 Task: In the Contact  WillowRodriguez@nydailynews.com, schedule and save the meeting with title: 'Introducing Our Products and Services ', Select date: '28 September, 2023', select start time: 12:00:PM. Add location on call (718) 987-6549 with meeting description: For further discussion on products, kindly join the meeting.. Logged in from softage.6@softage.net
Action: Mouse moved to (95, 68)
Screenshot: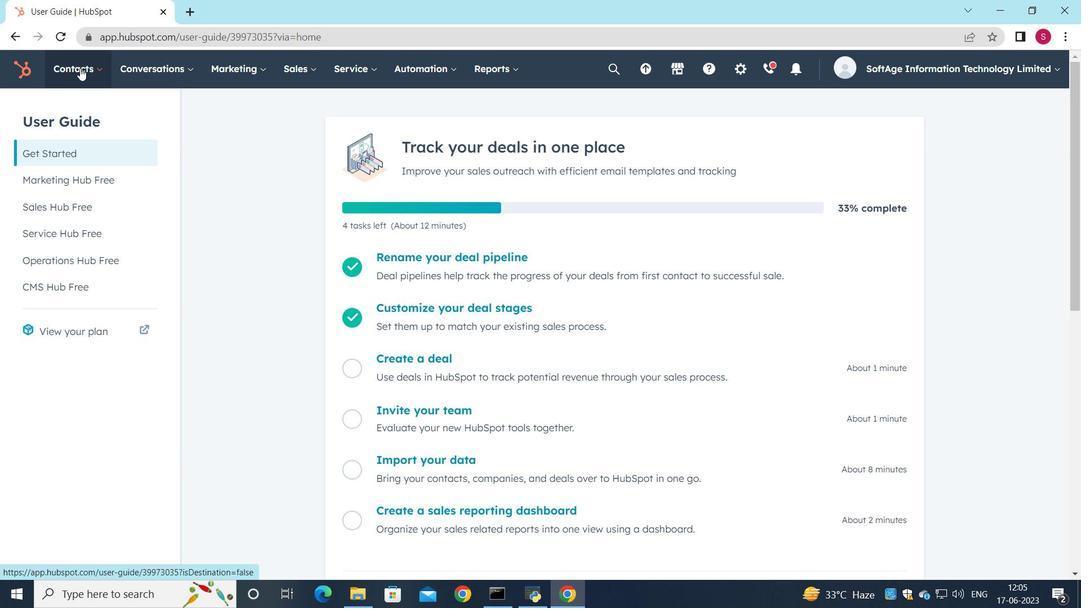 
Action: Mouse pressed left at (95, 68)
Screenshot: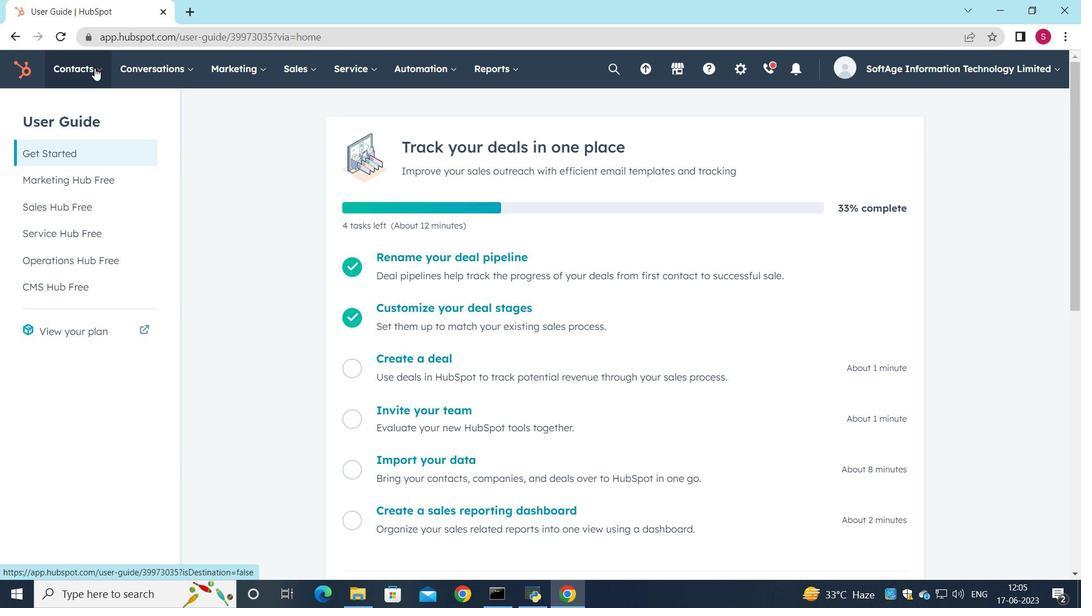 
Action: Mouse moved to (98, 101)
Screenshot: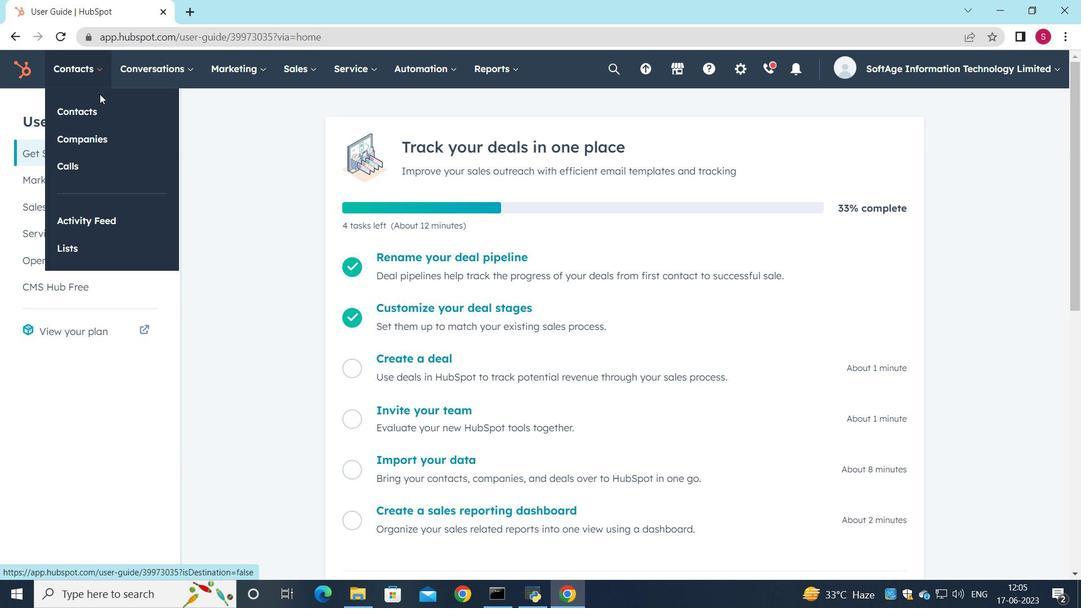 
Action: Mouse pressed left at (98, 101)
Screenshot: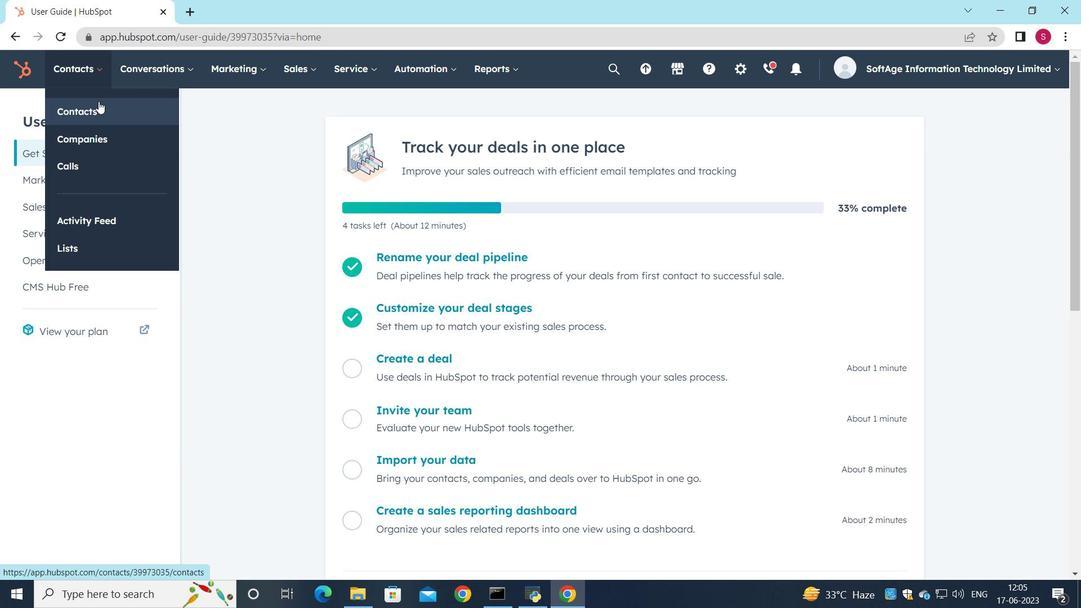 
Action: Mouse moved to (81, 226)
Screenshot: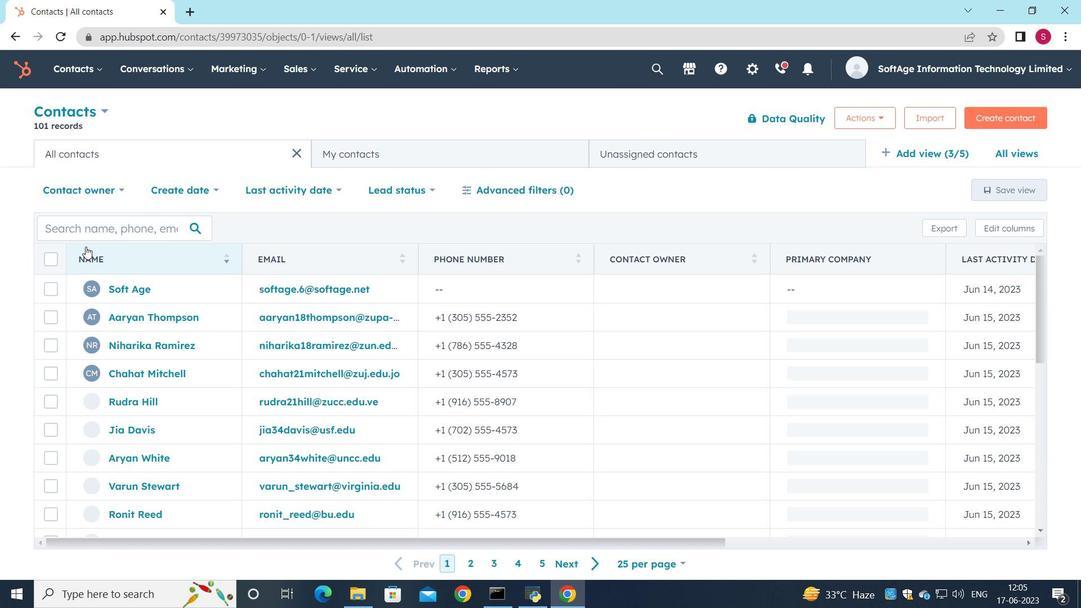
Action: Mouse pressed left at (81, 226)
Screenshot: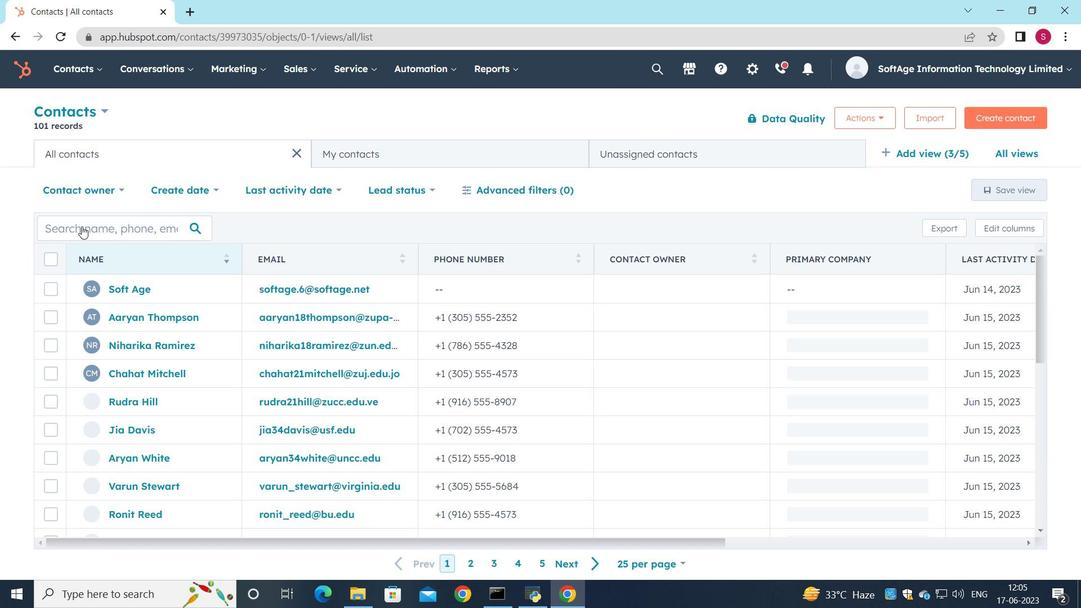 
Action: Mouse moved to (89, 134)
Screenshot: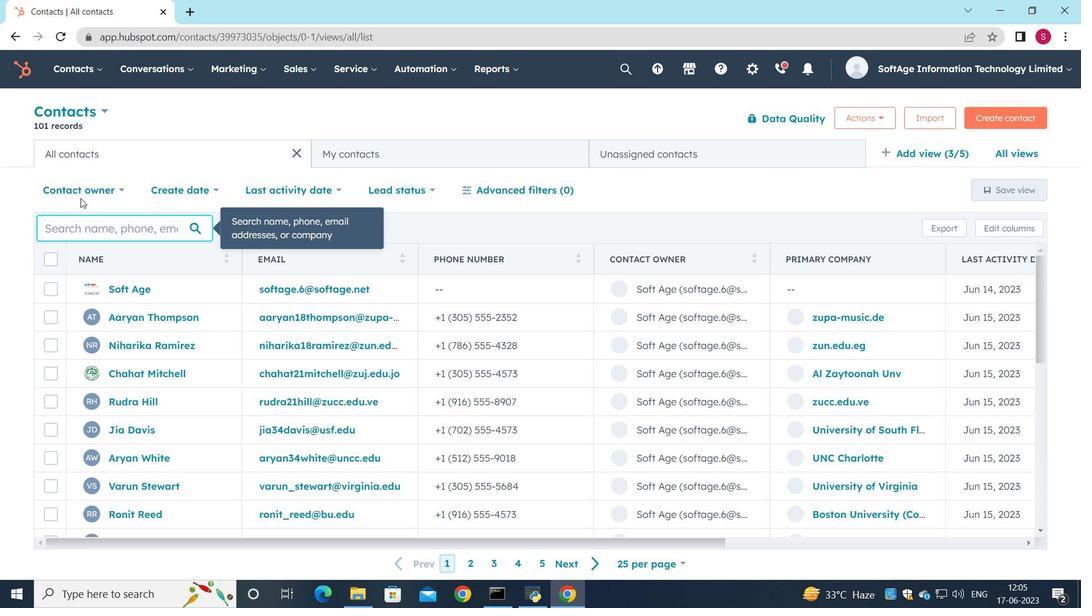 
Action: Key pressed <Key.shift>Willow<Key.shift>Rodriguez<Key.shift>@nydailynews.com
Screenshot: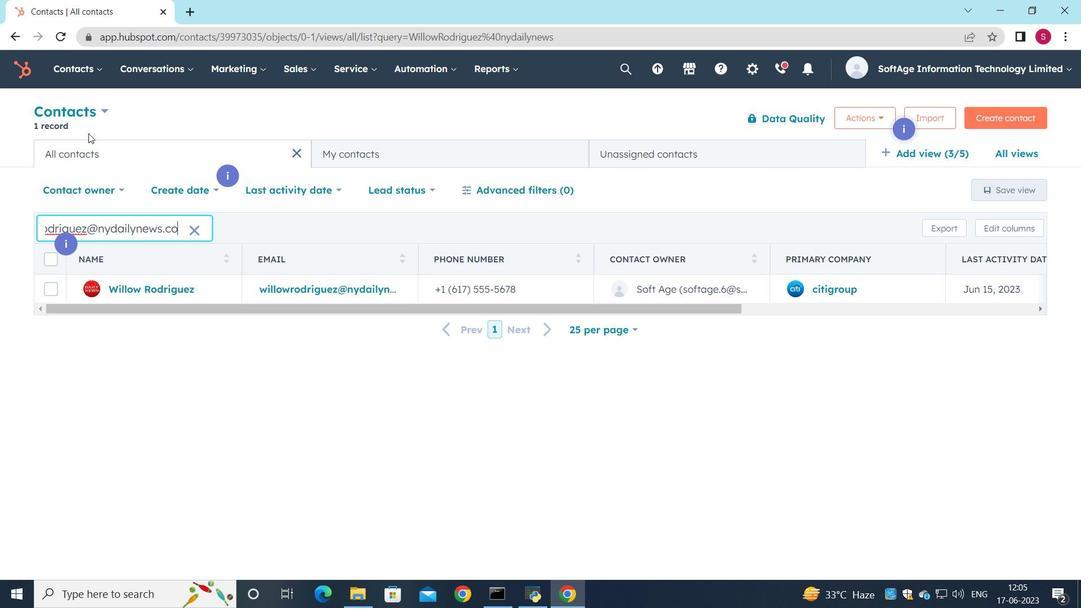 
Action: Mouse moved to (122, 285)
Screenshot: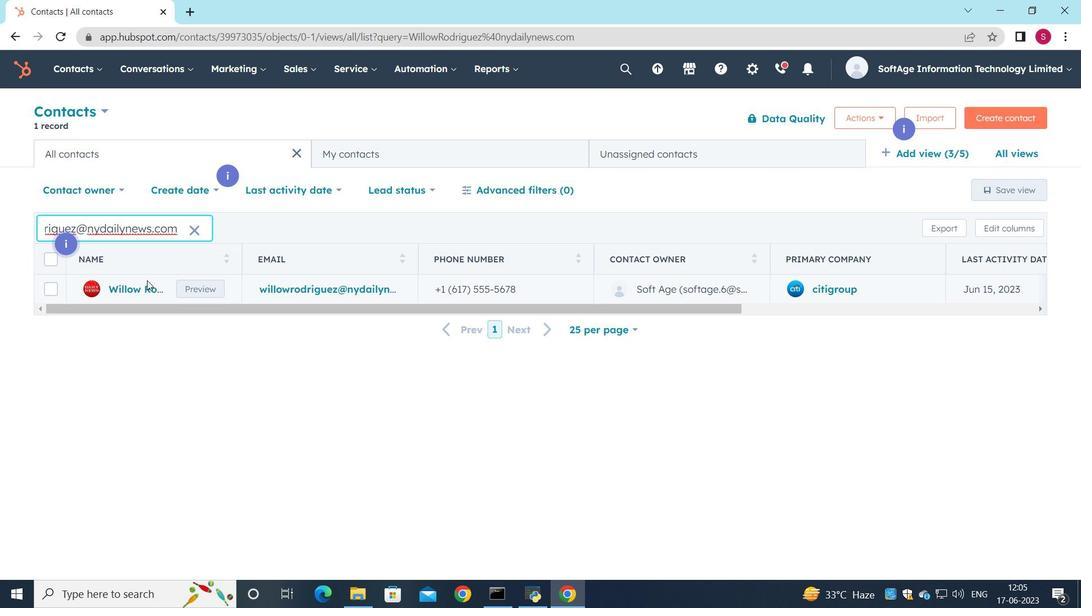 
Action: Mouse pressed left at (122, 285)
Screenshot: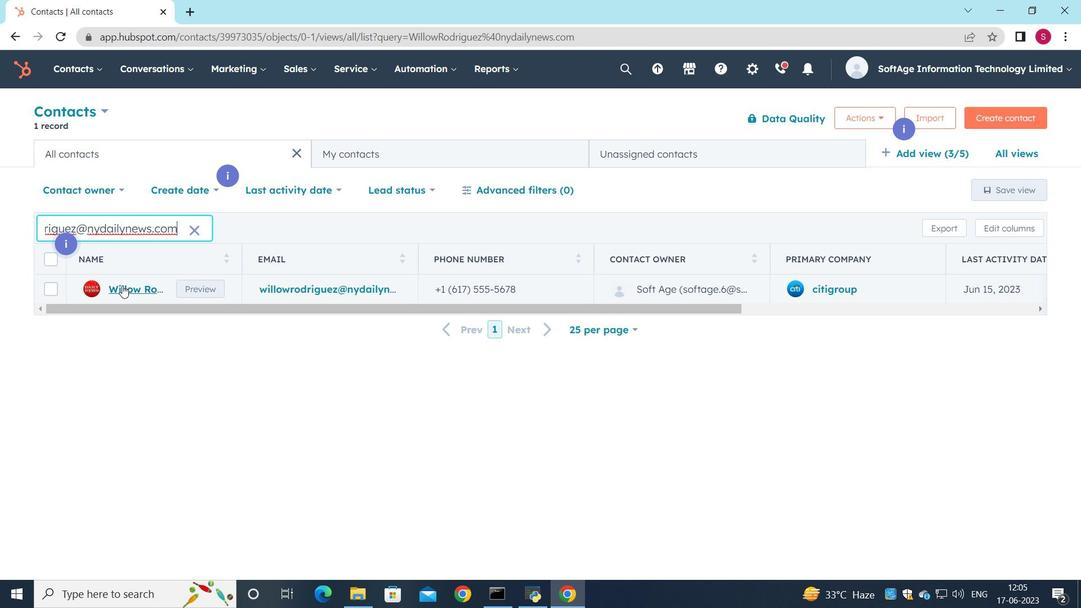 
Action: Mouse moved to (184, 237)
Screenshot: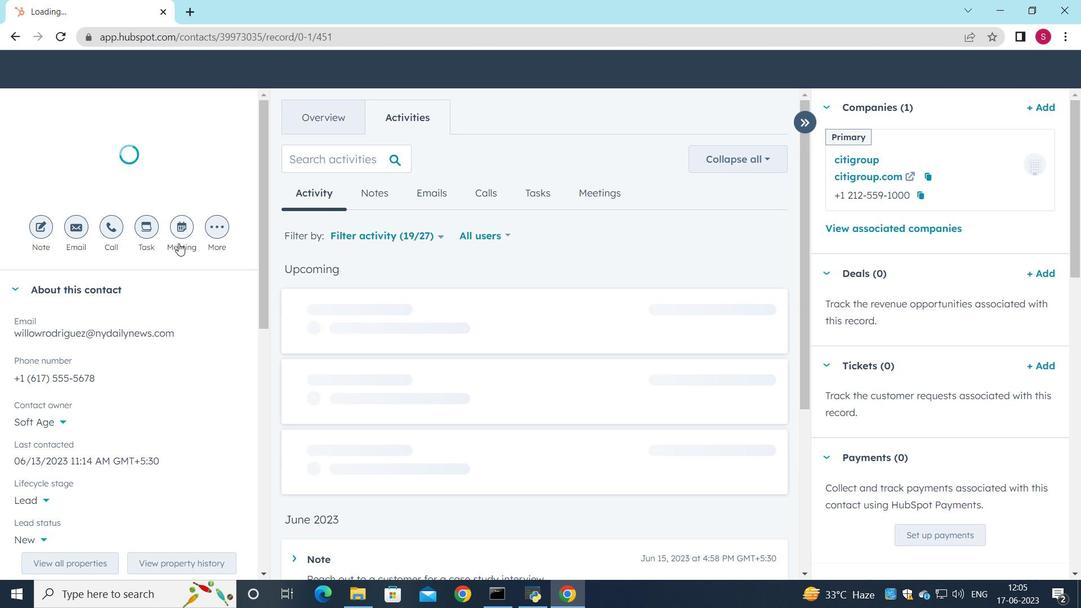 
Action: Mouse pressed left at (184, 237)
Screenshot: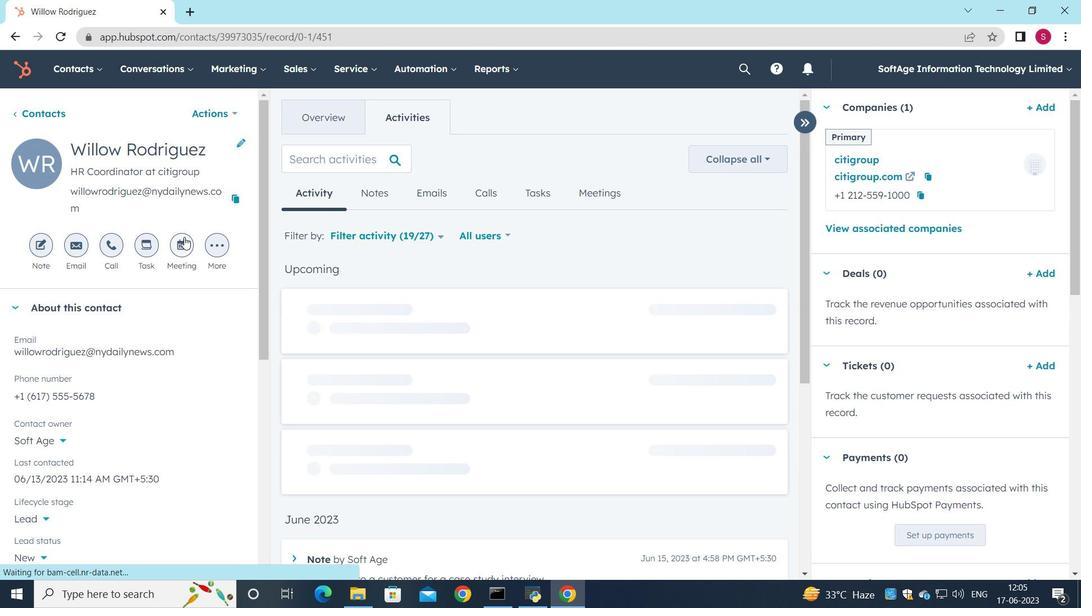 
Action: Mouse moved to (157, 214)
Screenshot: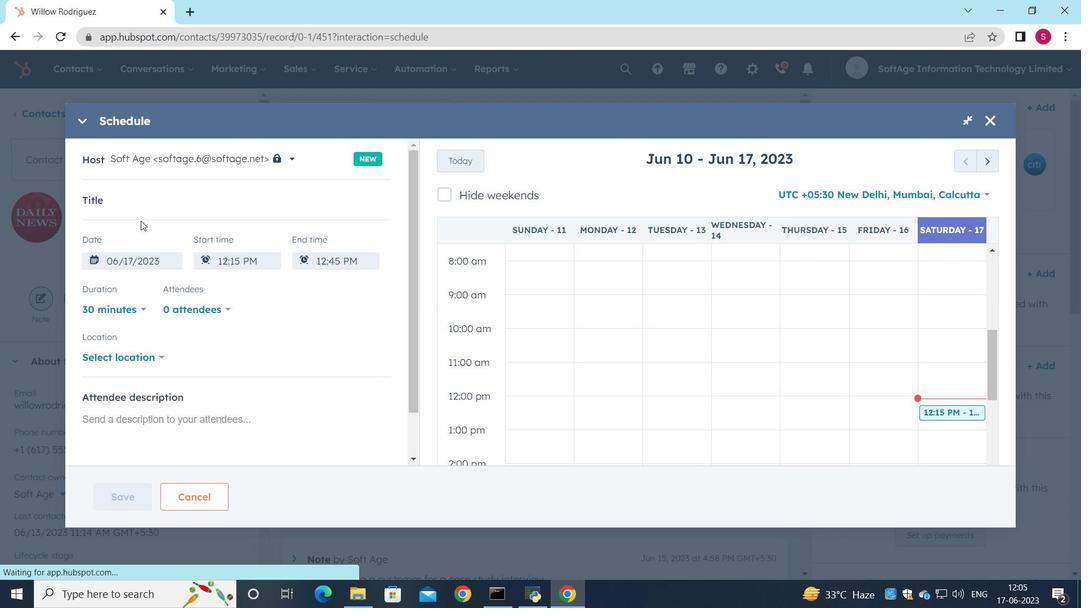 
Action: Key pressed <Key.shift>Introducing<Key.space><Key.shift>Our<Key.space><Key.shift>Products<Key.space>and<Key.space><Key.shift>Services
Screenshot: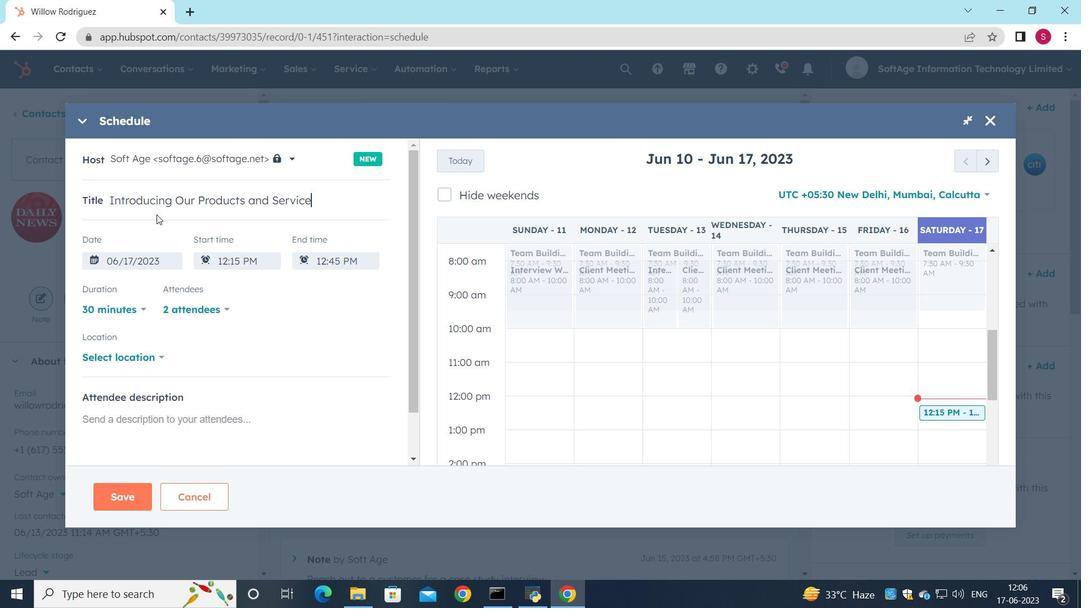 
Action: Mouse moved to (983, 161)
Screenshot: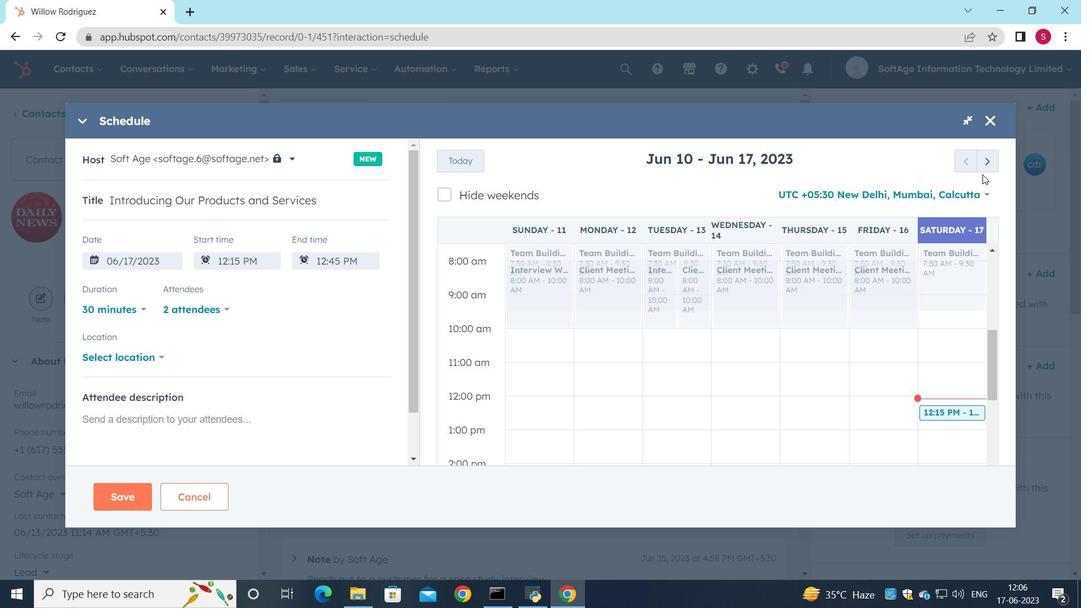 
Action: Mouse pressed left at (983, 161)
Screenshot: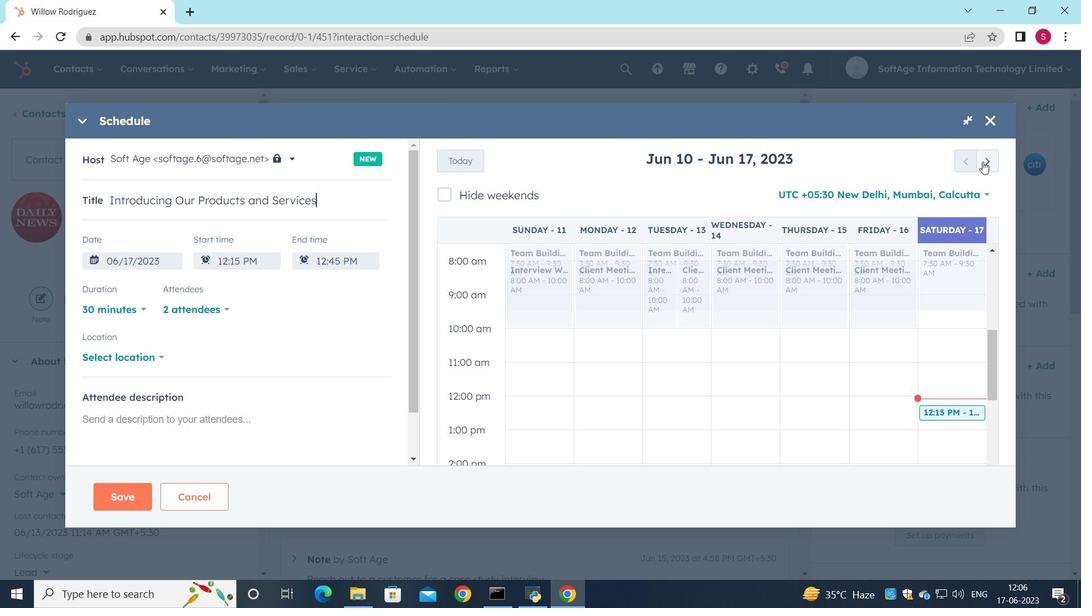 
Action: Mouse pressed left at (983, 161)
Screenshot: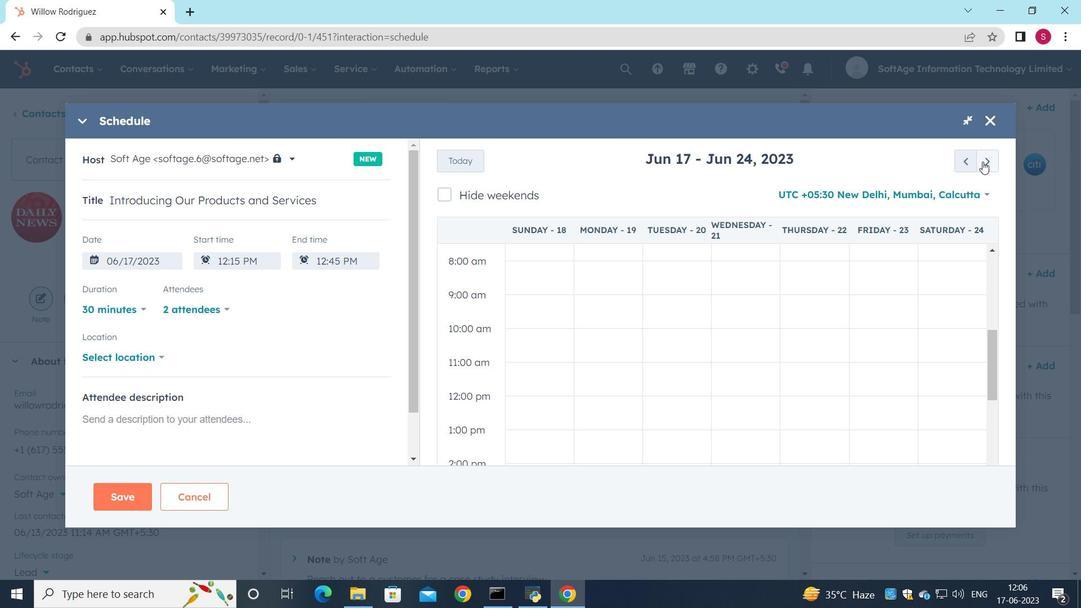 
Action: Mouse pressed left at (983, 161)
Screenshot: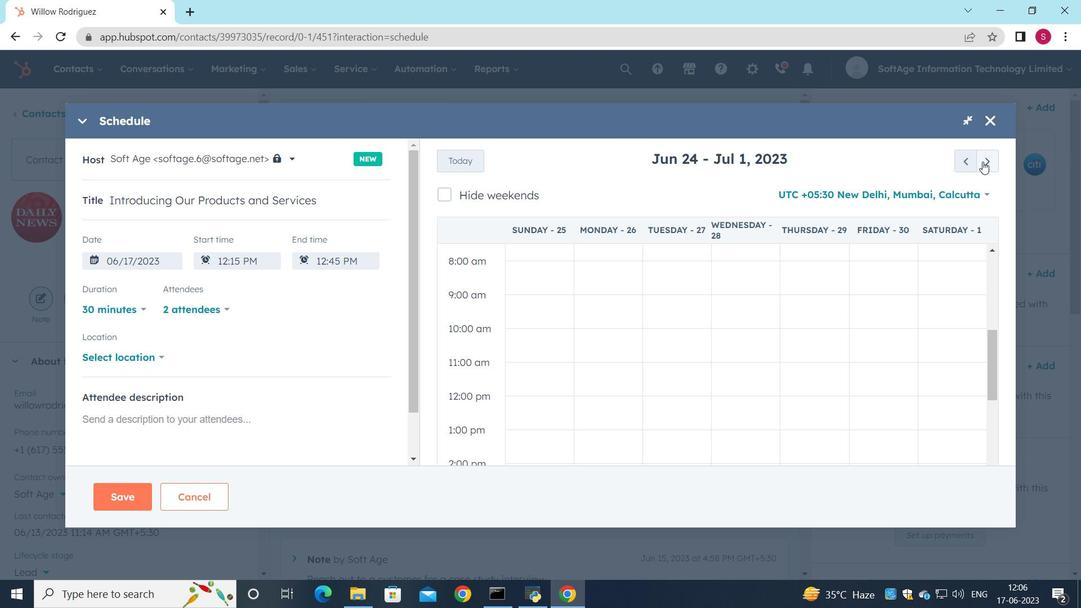 
Action: Mouse pressed left at (983, 161)
Screenshot: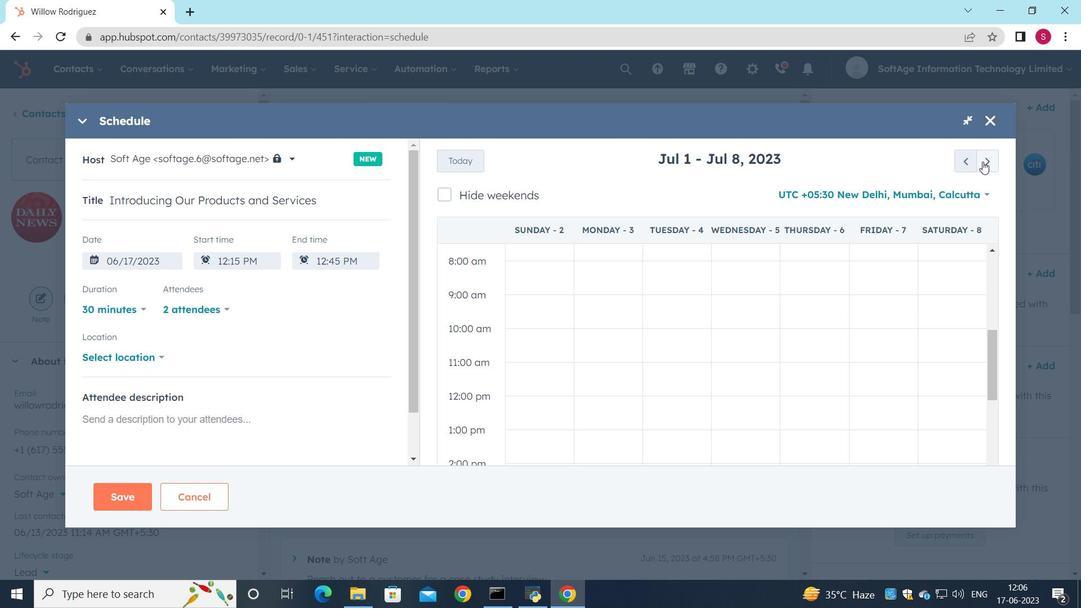 
Action: Mouse pressed left at (983, 161)
Screenshot: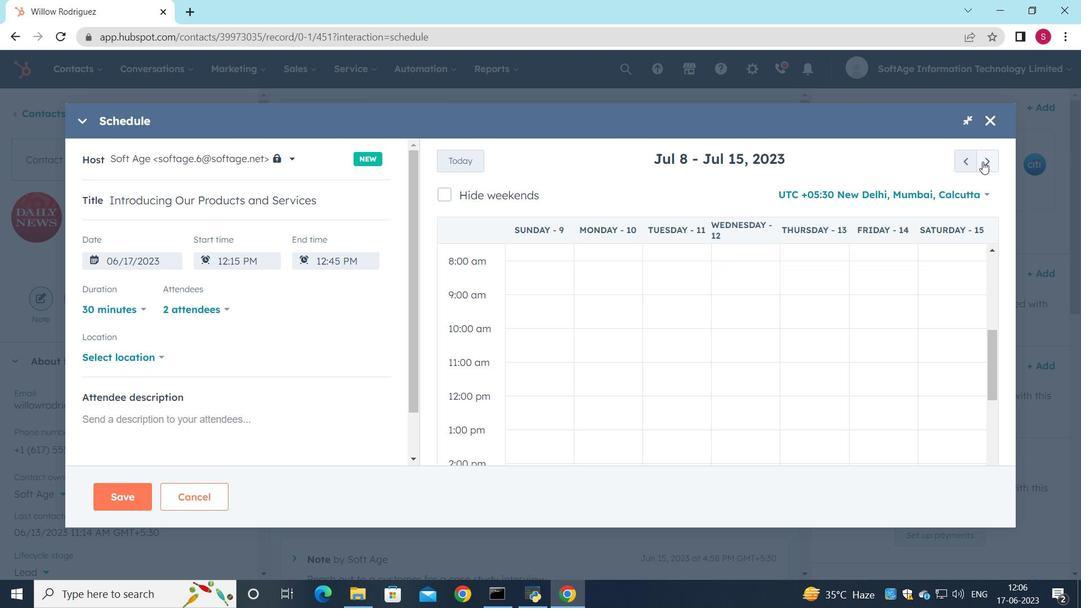 
Action: Mouse pressed left at (983, 161)
Screenshot: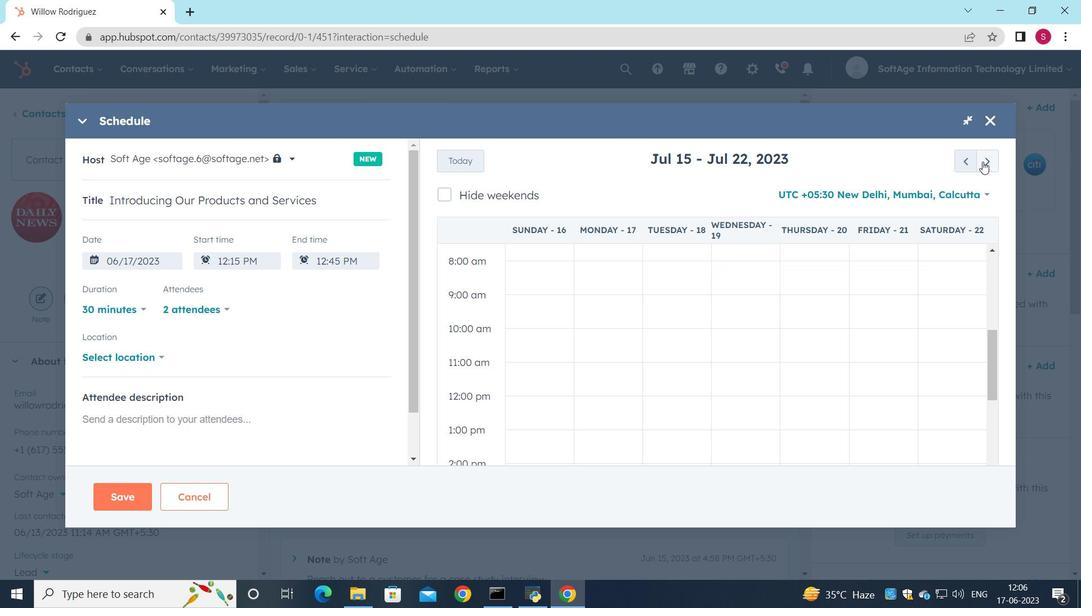 
Action: Mouse pressed left at (983, 161)
Screenshot: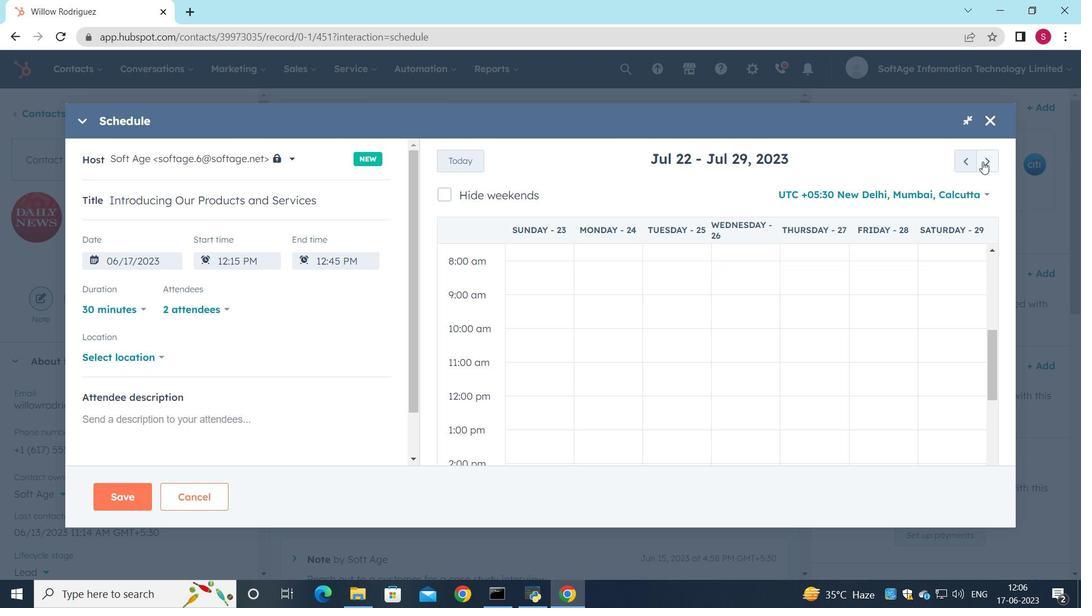 
Action: Mouse pressed left at (983, 161)
Screenshot: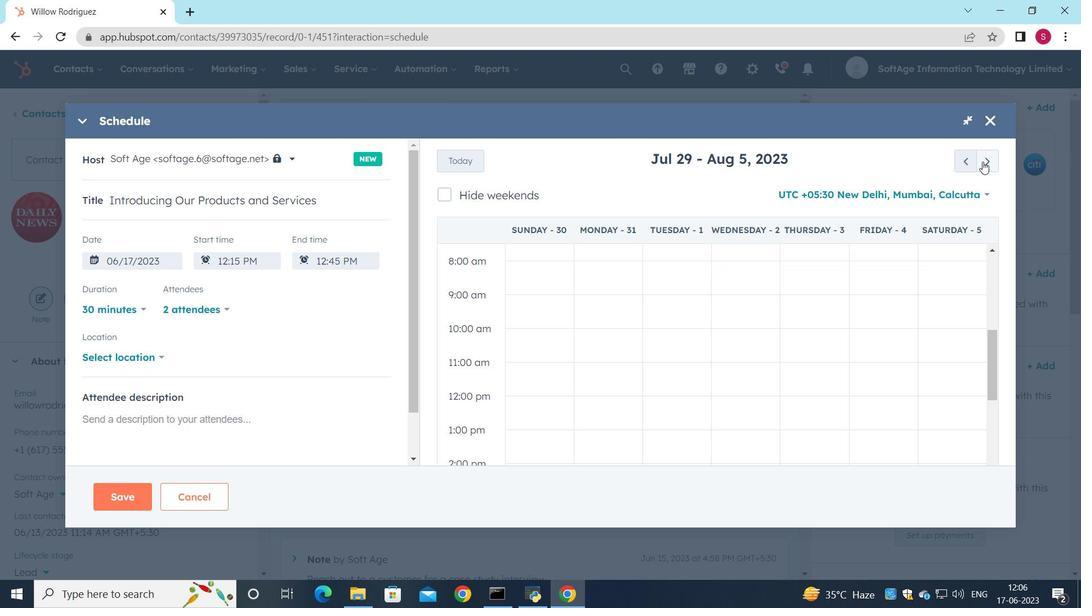 
Action: Mouse pressed left at (983, 161)
Screenshot: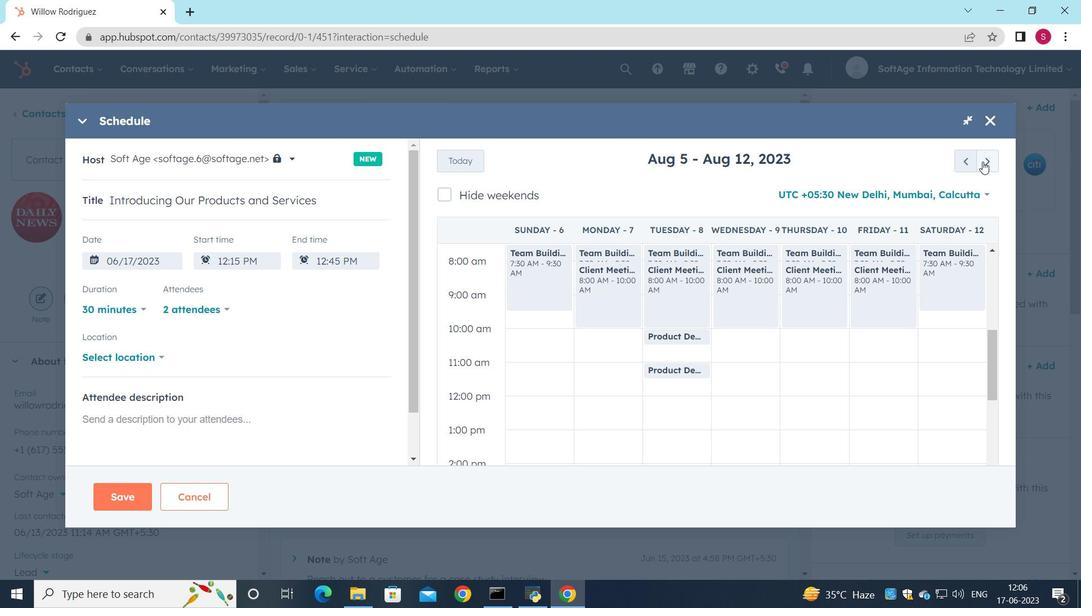 
Action: Mouse pressed left at (983, 161)
Screenshot: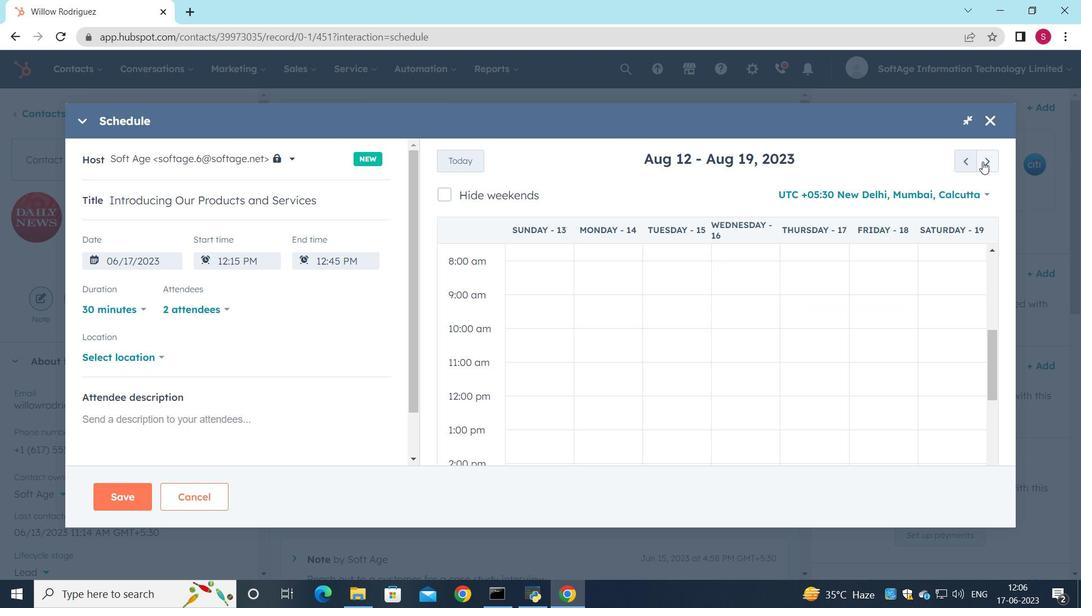 
Action: Mouse pressed left at (983, 161)
Screenshot: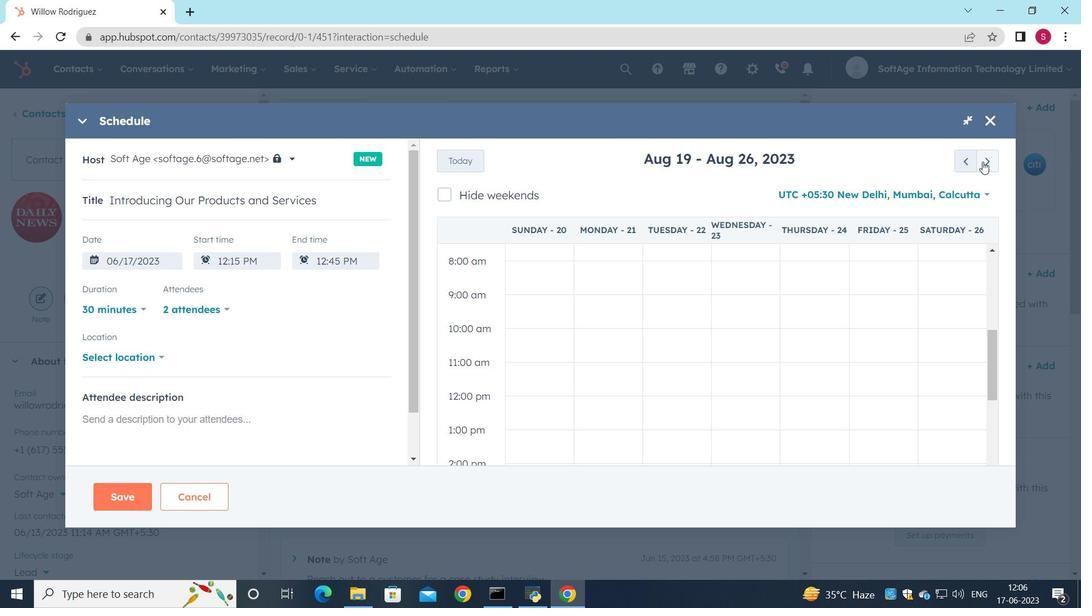 
Action: Mouse pressed left at (983, 161)
Screenshot: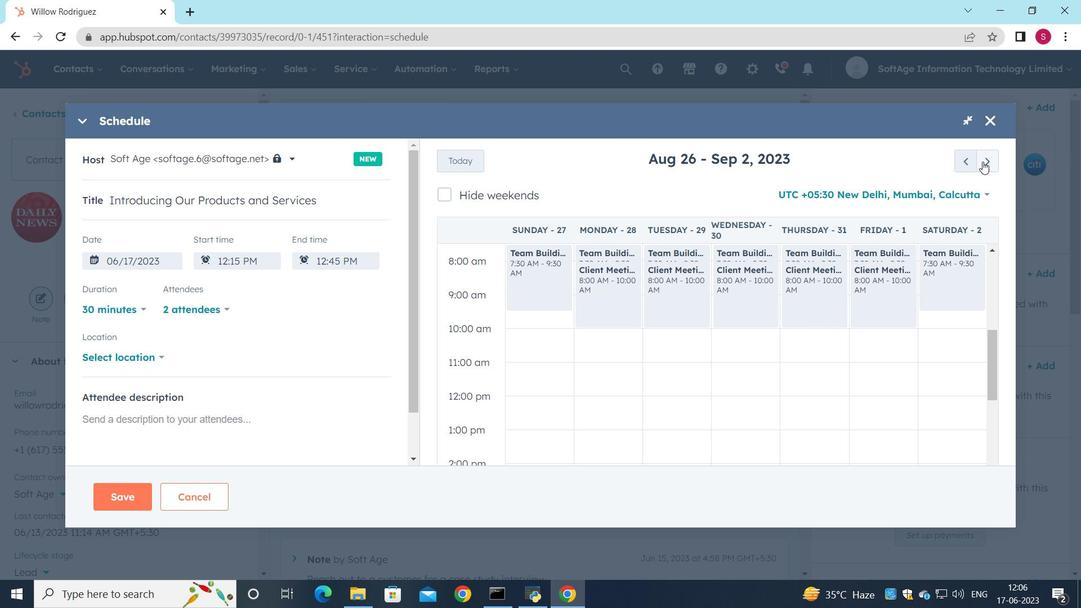 
Action: Mouse pressed left at (983, 161)
Screenshot: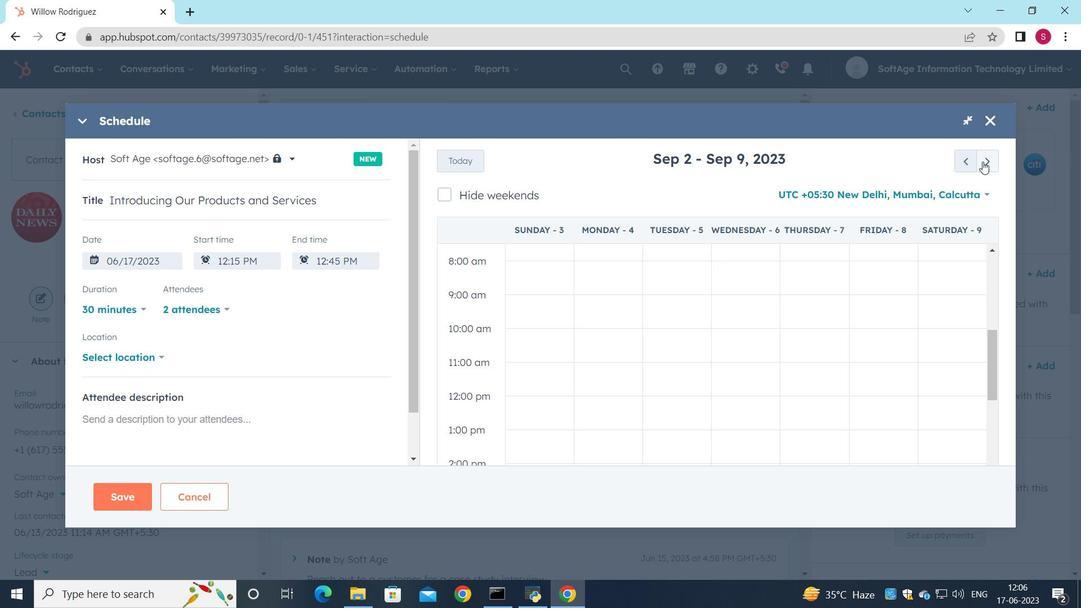 
Action: Mouse pressed left at (983, 161)
Screenshot: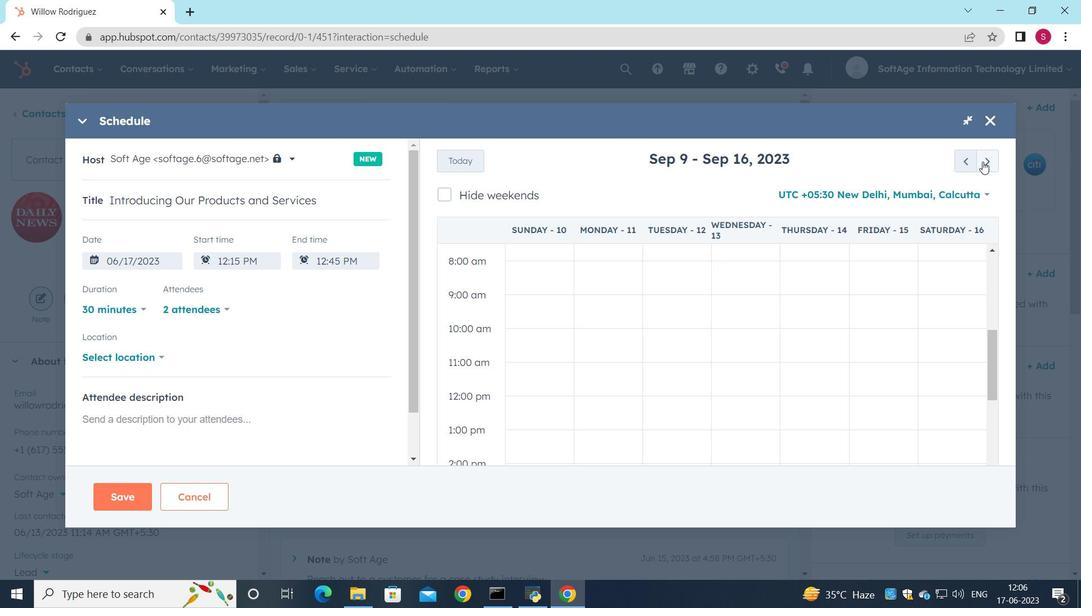
Action: Mouse pressed left at (983, 161)
Screenshot: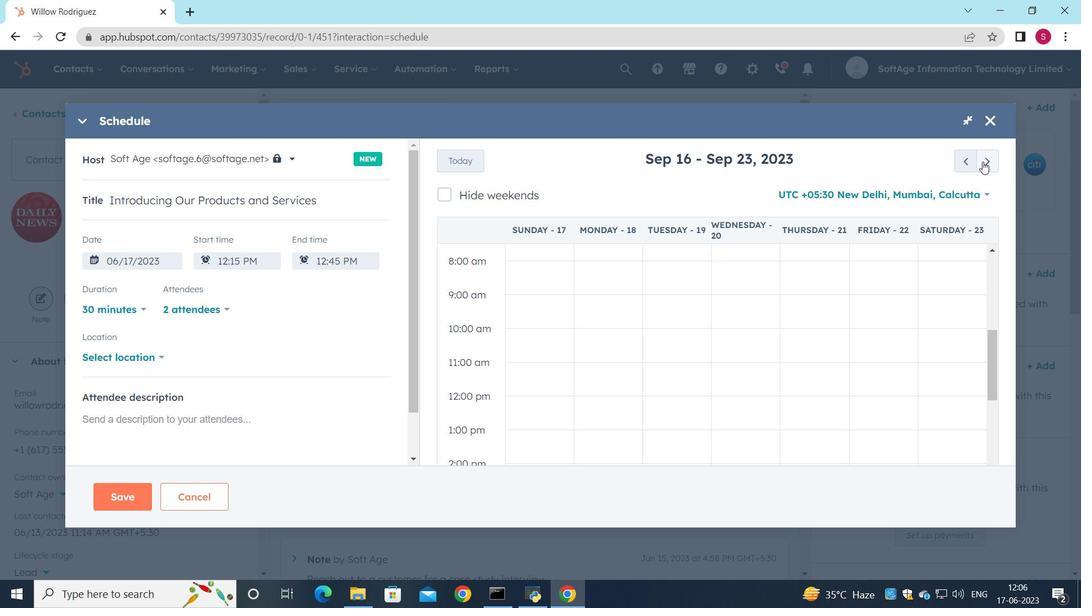 
Action: Mouse moved to (802, 394)
Screenshot: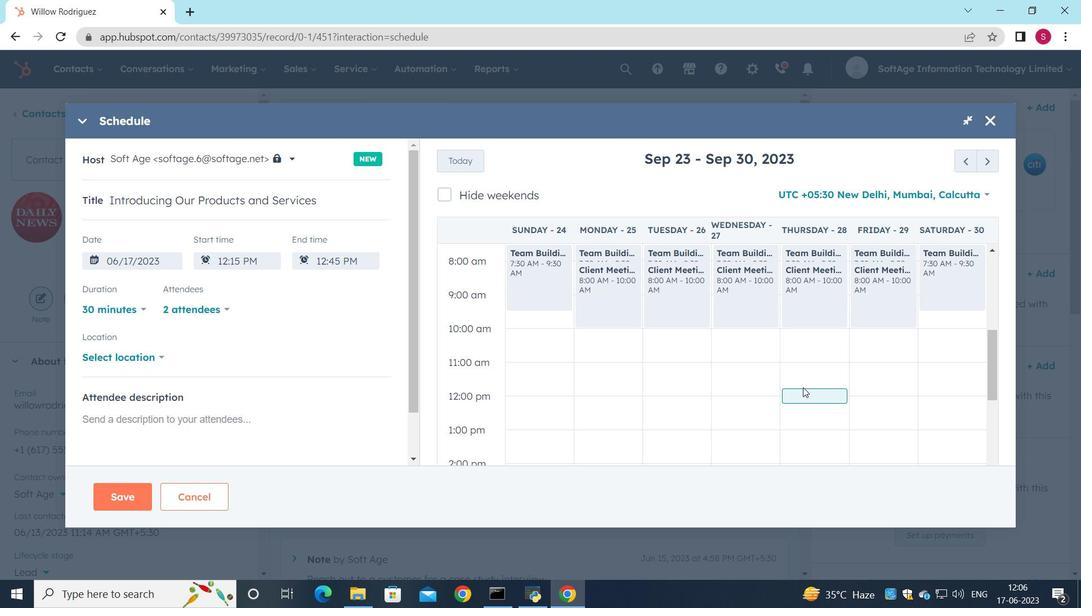 
Action: Mouse pressed left at (802, 394)
Screenshot: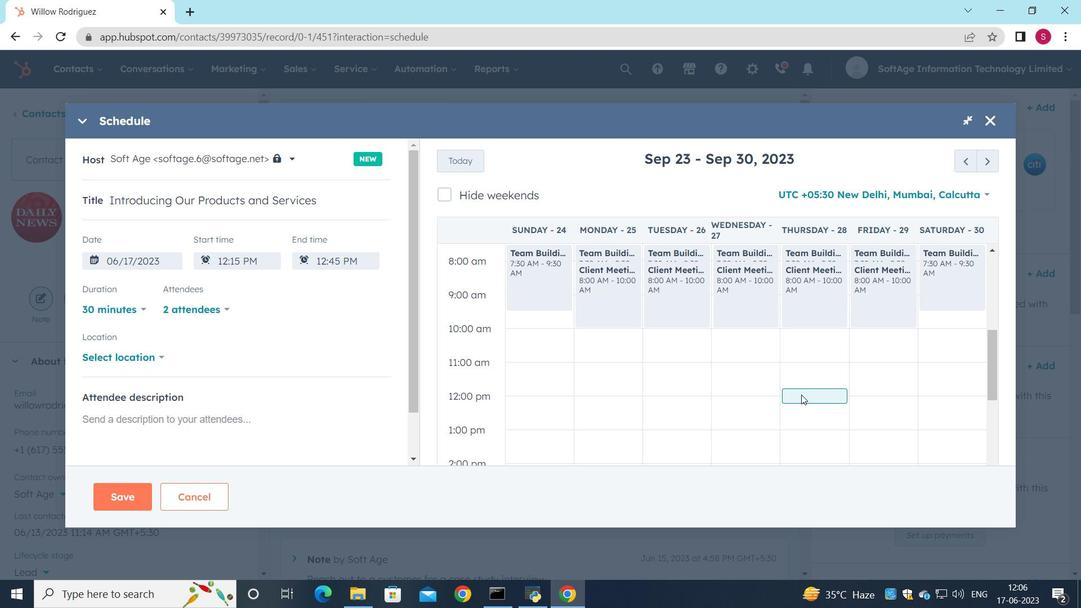 
Action: Mouse moved to (802, 403)
Screenshot: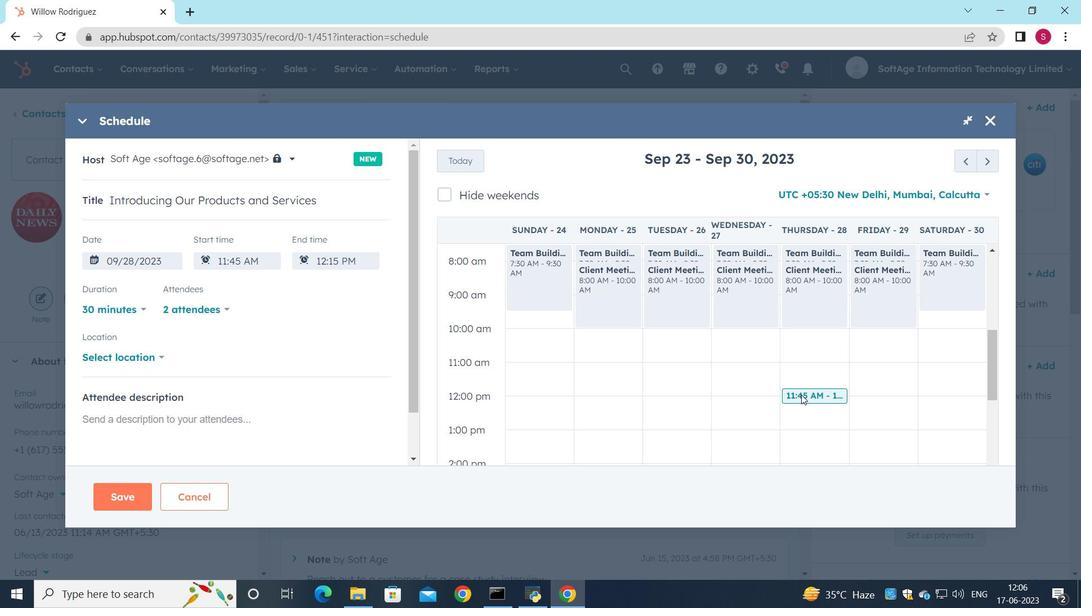 
Action: Mouse pressed left at (802, 403)
Screenshot: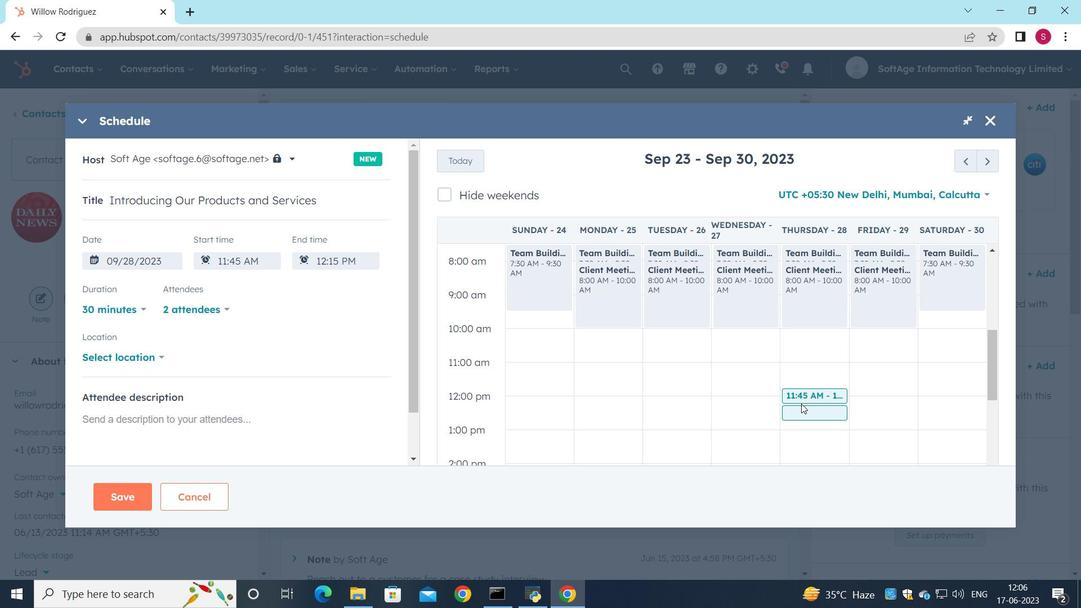 
Action: Mouse moved to (800, 398)
Screenshot: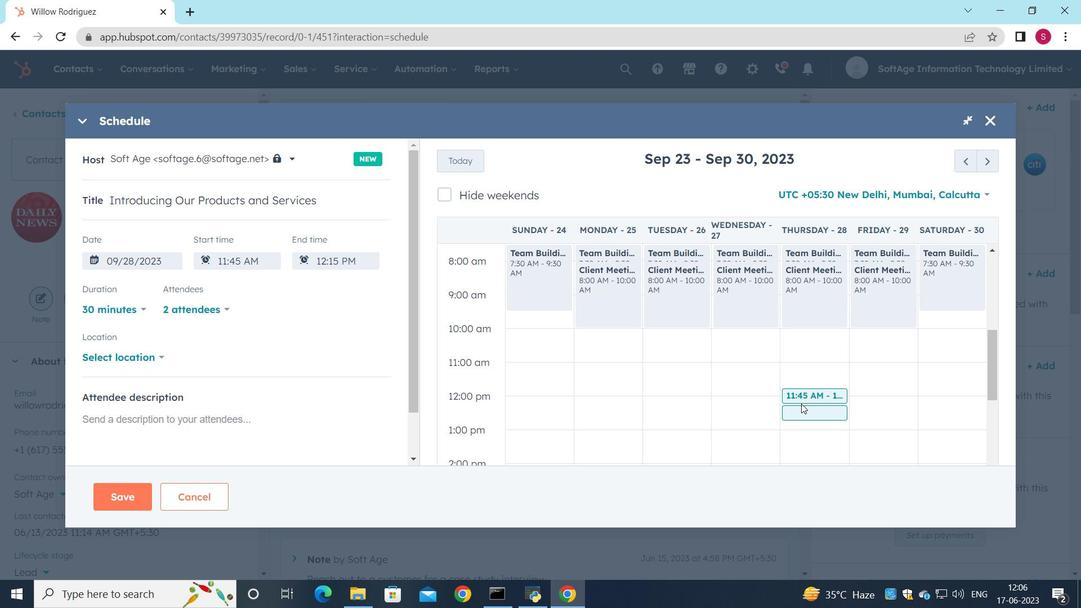 
Action: Mouse pressed left at (800, 398)
Screenshot: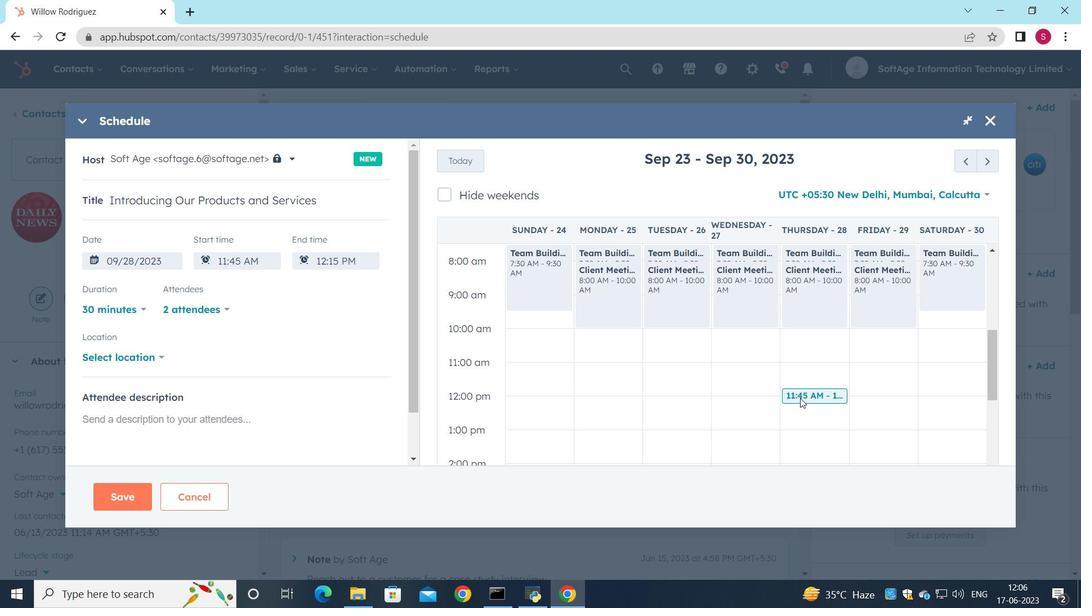 
Action: Mouse moved to (798, 405)
Screenshot: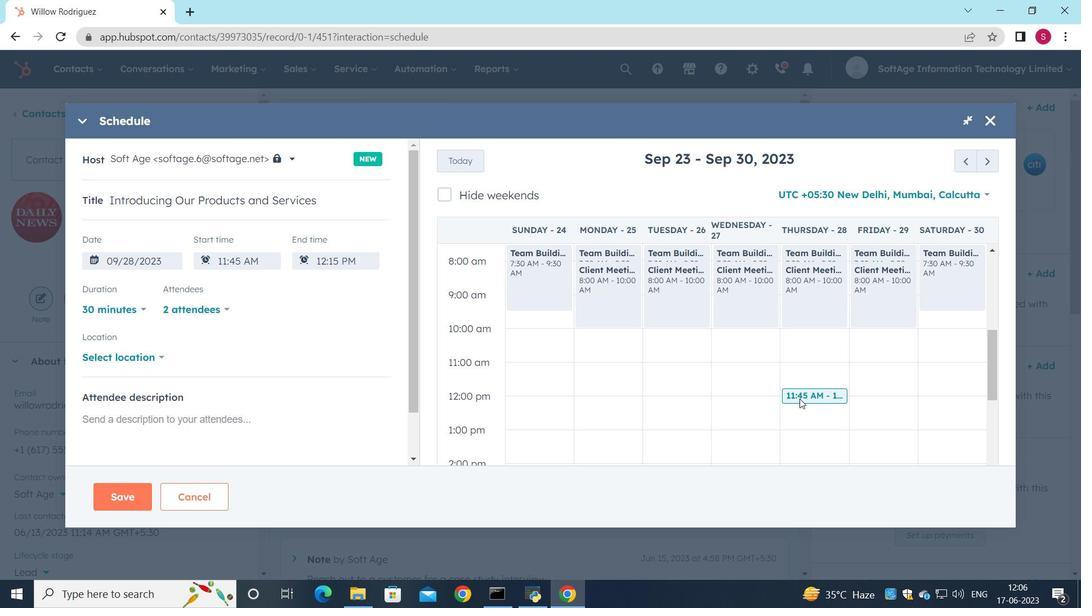 
Action: Mouse pressed left at (798, 405)
Screenshot: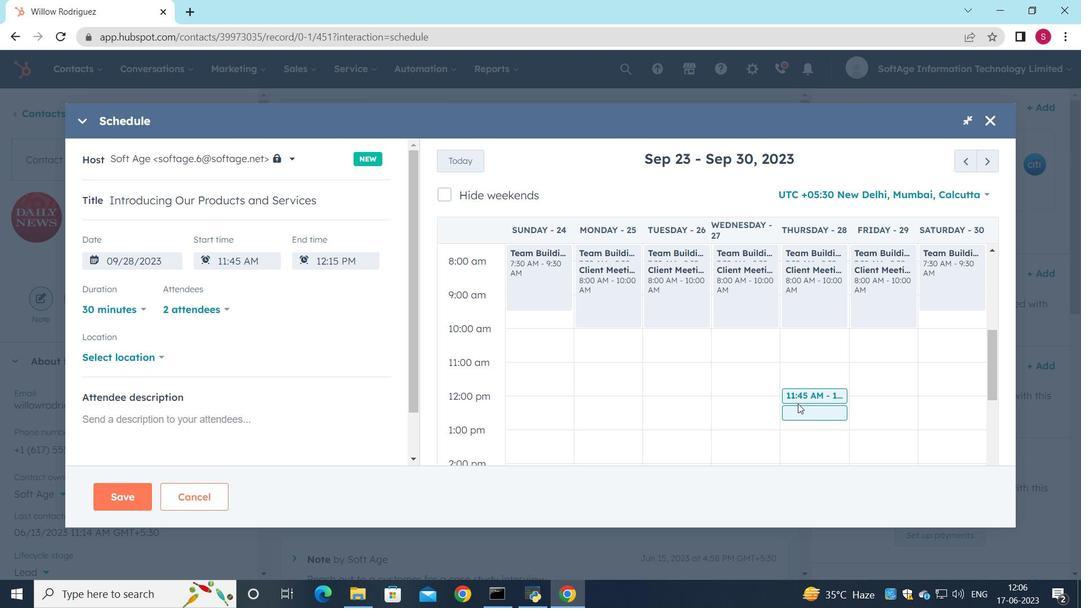 
Action: Mouse moved to (798, 399)
Screenshot: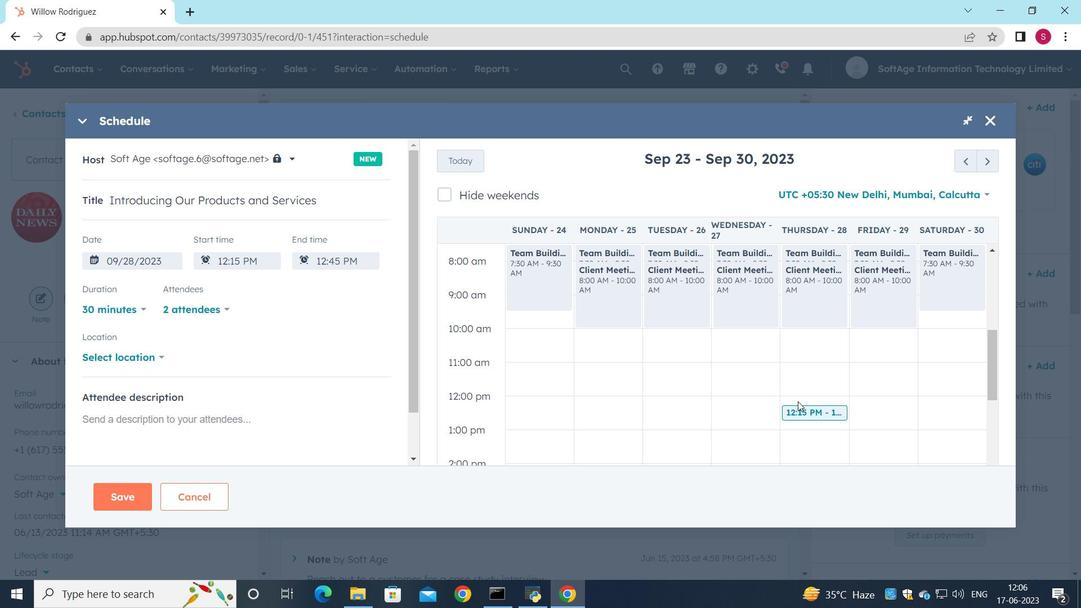 
Action: Mouse pressed left at (798, 399)
Screenshot: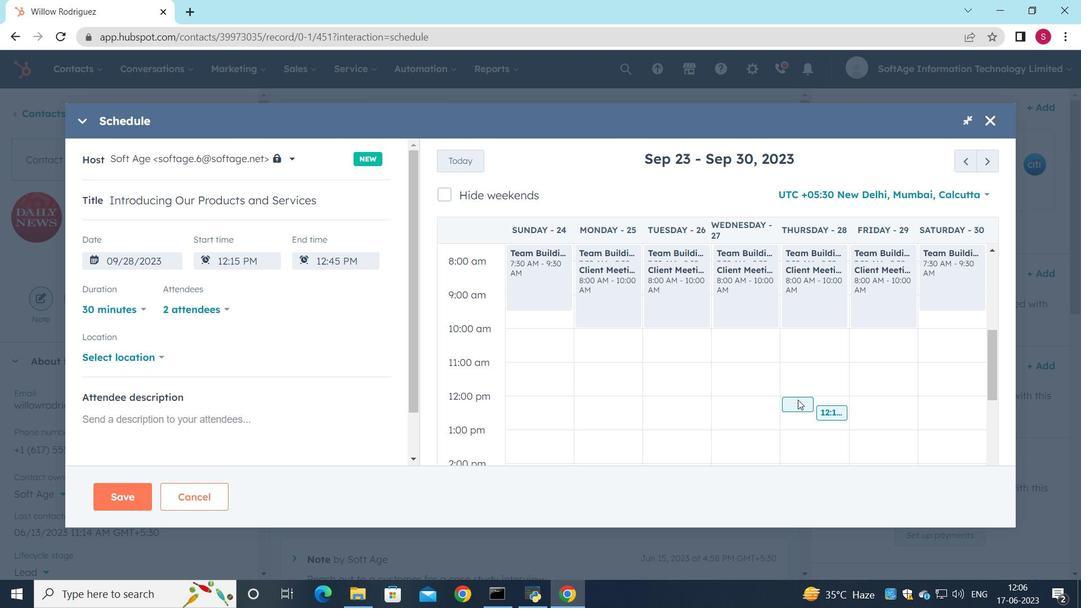 
Action: Mouse moved to (135, 357)
Screenshot: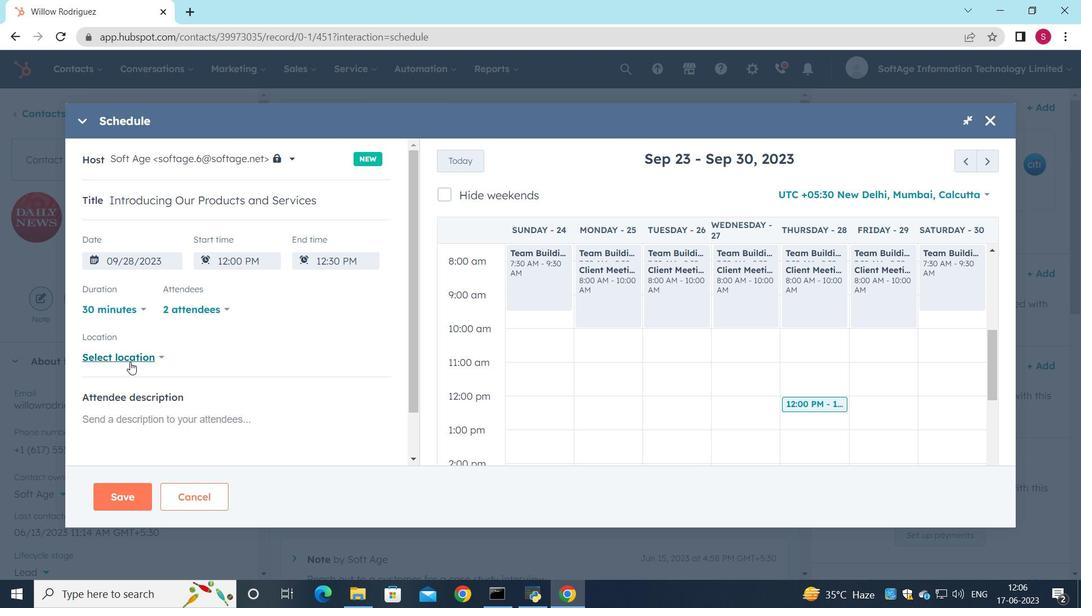 
Action: Mouse pressed left at (135, 357)
Screenshot: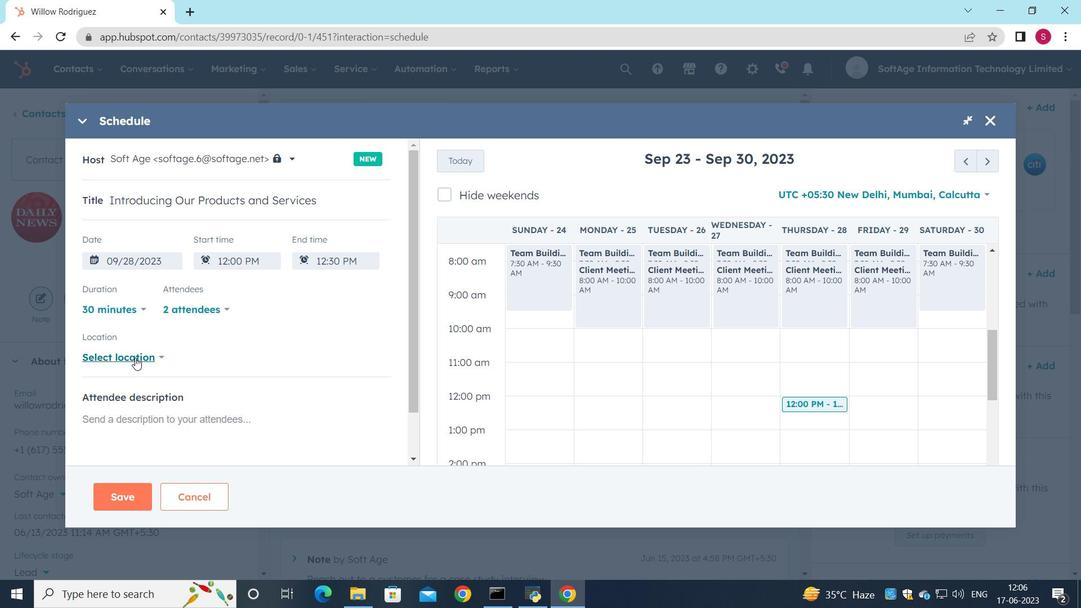 
Action: Mouse moved to (249, 308)
Screenshot: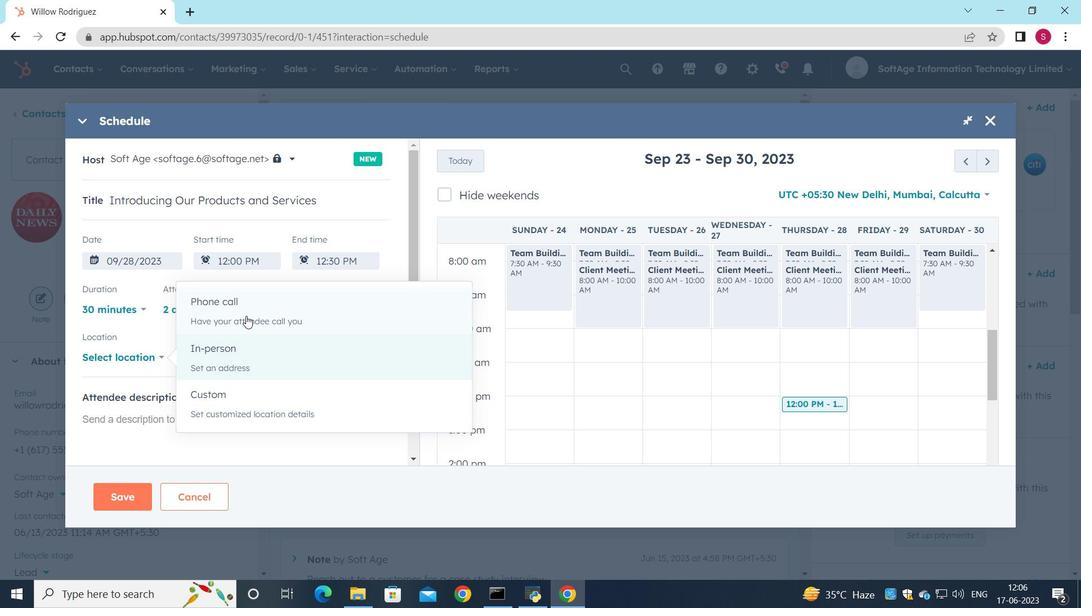
Action: Mouse pressed left at (249, 308)
Screenshot: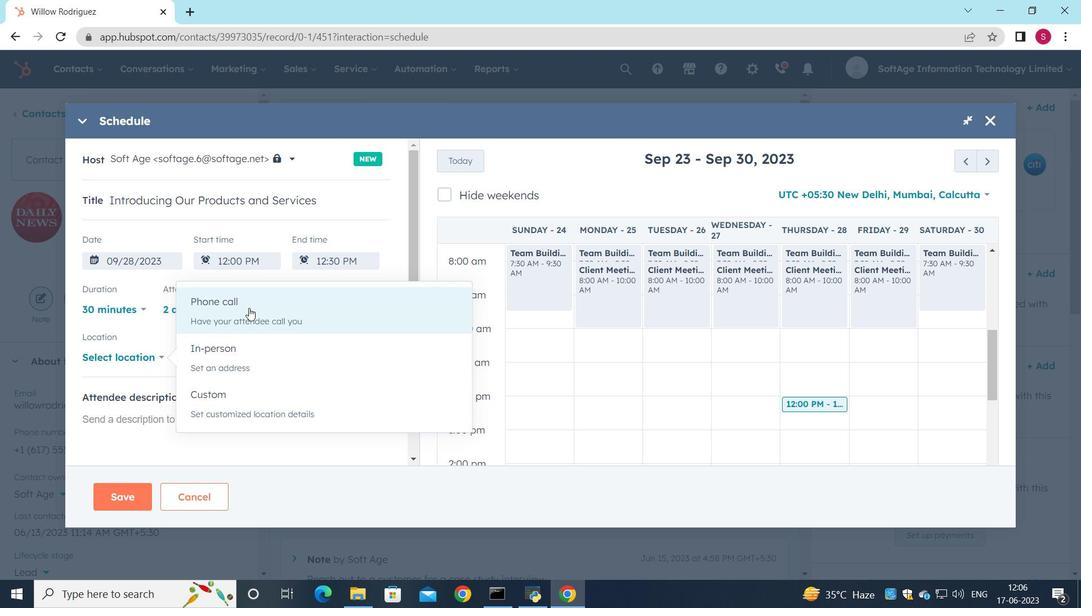 
Action: Mouse moved to (218, 359)
Screenshot: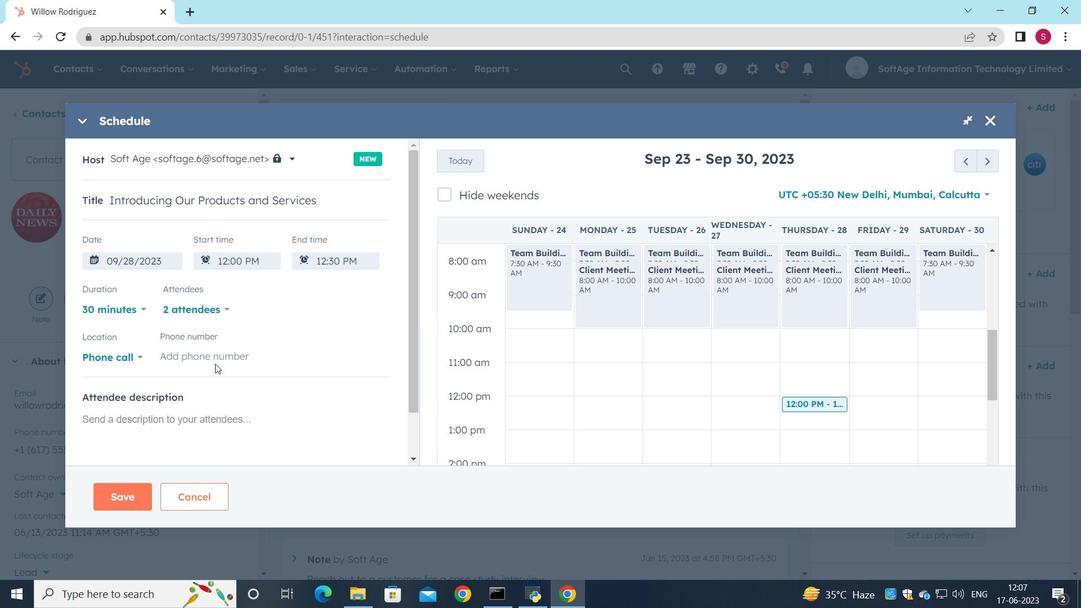 
Action: Mouse pressed left at (218, 359)
Screenshot: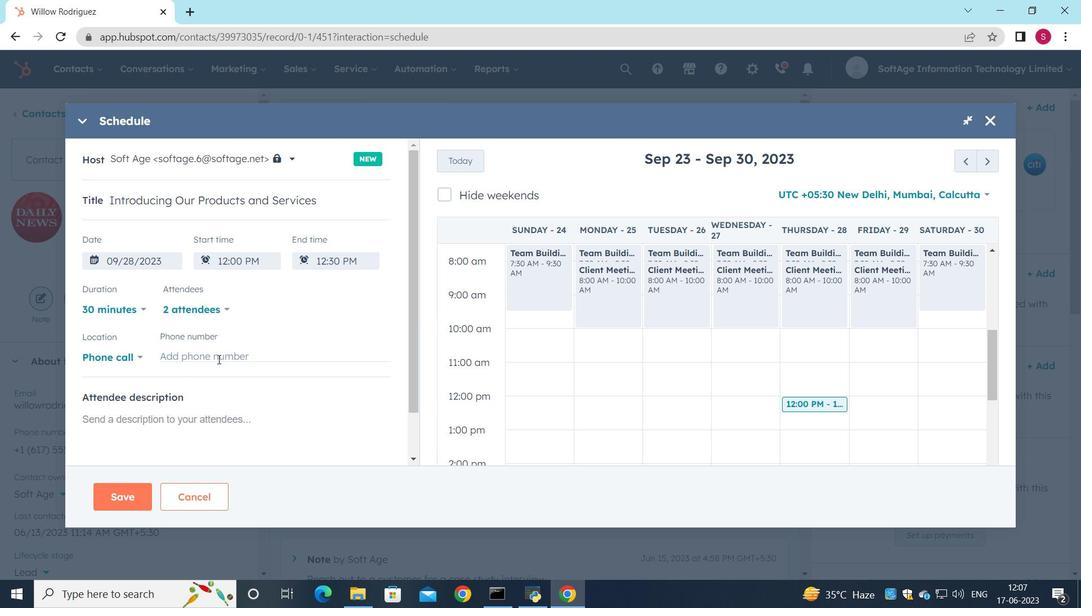 
Action: Key pressed <Key.shift><Key.shift><Key.shift><Key.shift><Key.shift><Key.shift><Key.shift><Key.shift><Key.shift><Key.shift><Key.shift><Key.shift><Key.shift><Key.shift><Key.shift><Key.shift><Key.shift><Key.shift><Key.shift><Key.shift><Key.shift><Key.shift><Key.shift><Key.shift><Key.shift><Key.shift><Key.shift><Key.shift><Key.shift><Key.shift><Key.shift>(718<Key.shift_r>)<Key.space>987-6549
Screenshot: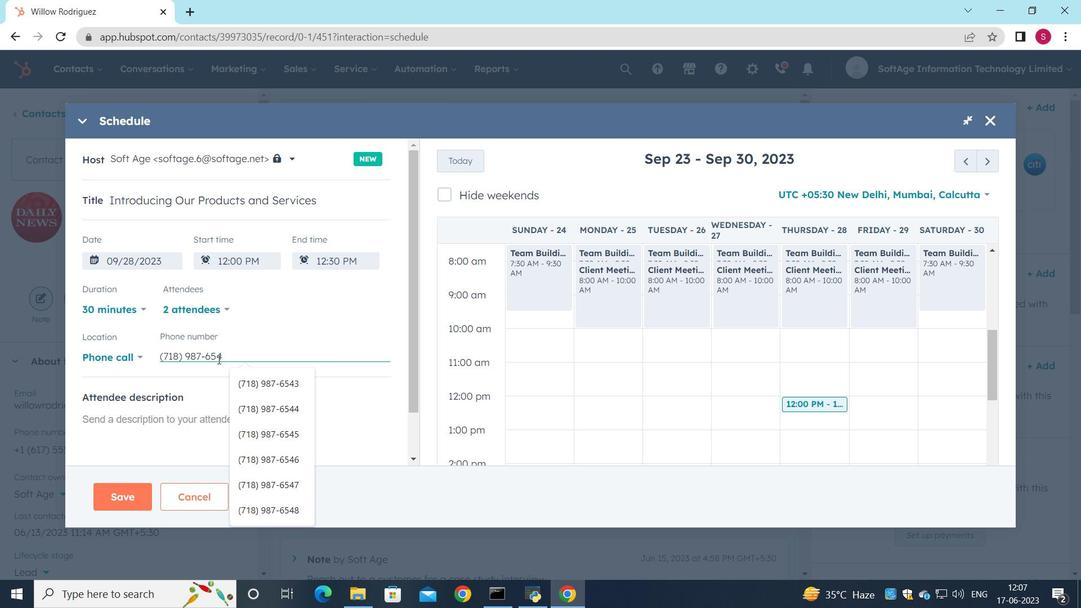 
Action: Mouse moved to (155, 421)
Screenshot: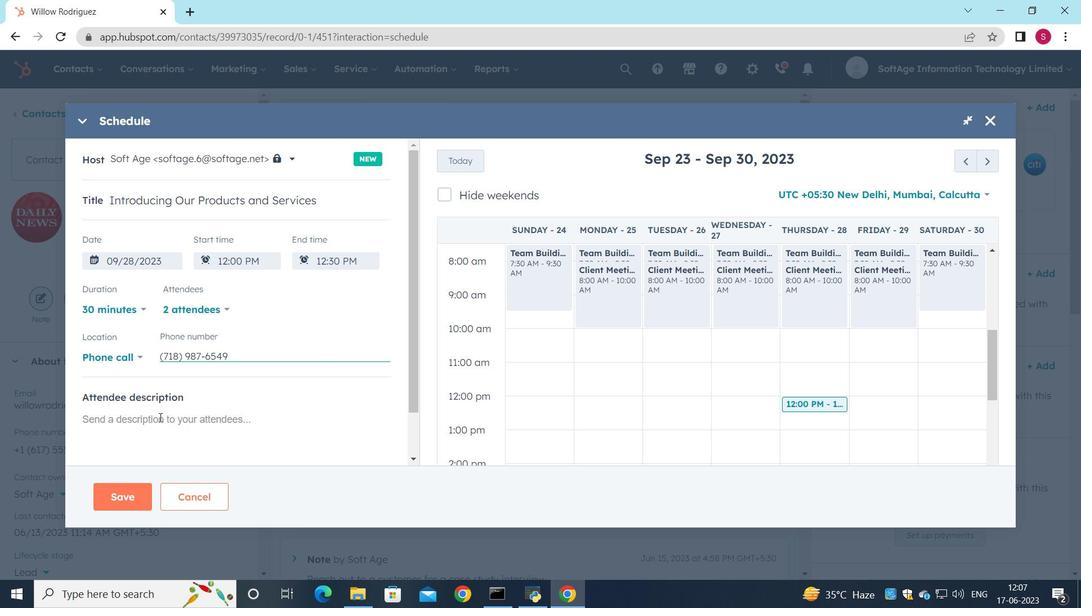 
Action: Mouse pressed left at (155, 421)
Screenshot: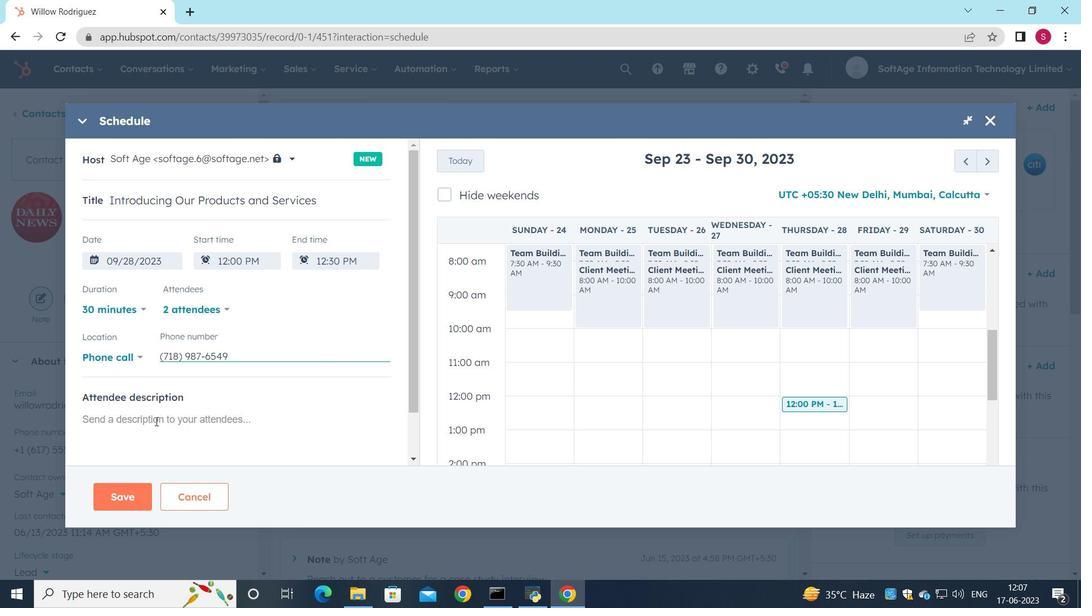 
Action: Key pressed <Key.shift><Key.shift><Key.shift><Key.shift><Key.shift><Key.shift><Key.shift><Key.shift><Key.shift><Key.shift><Key.shift><Key.shift>For<Key.space>further<Key.space>discussion<Key.space>on<Key.space>products<Key.space><Key.backspace>,<Key.space>kindly<Key.space>joi<Key.space>the<Key.space>meeting
Screenshot: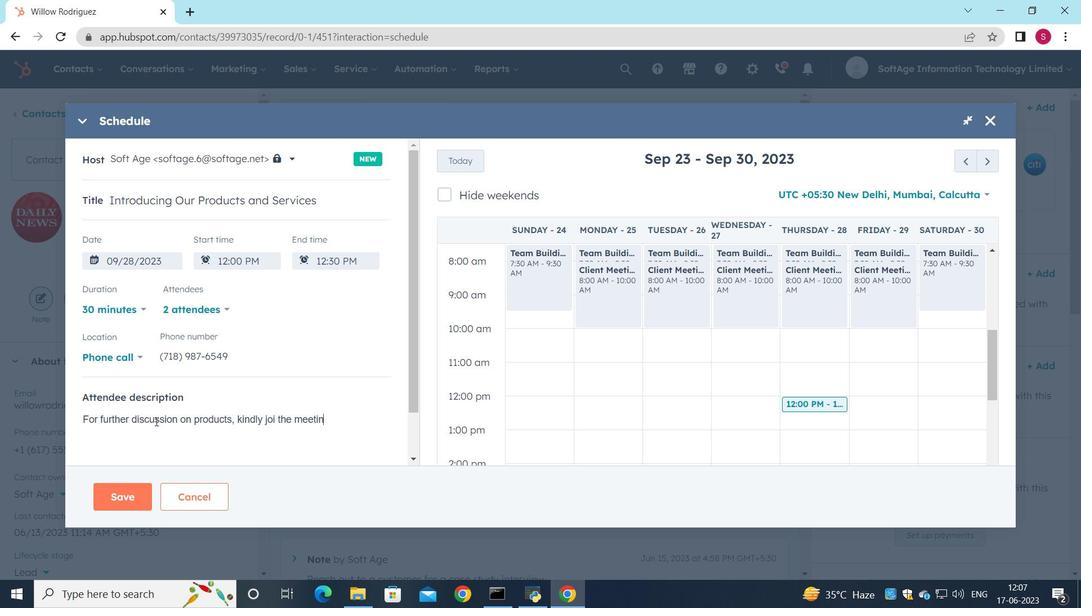 
Action: Mouse moved to (276, 423)
Screenshot: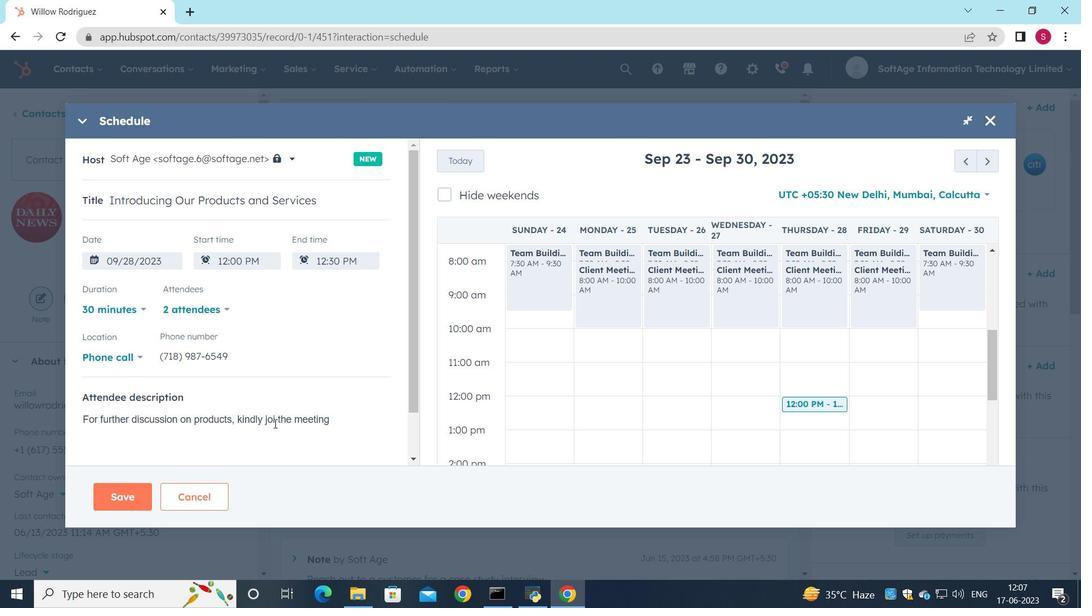 
Action: Mouse pressed left at (276, 423)
Screenshot: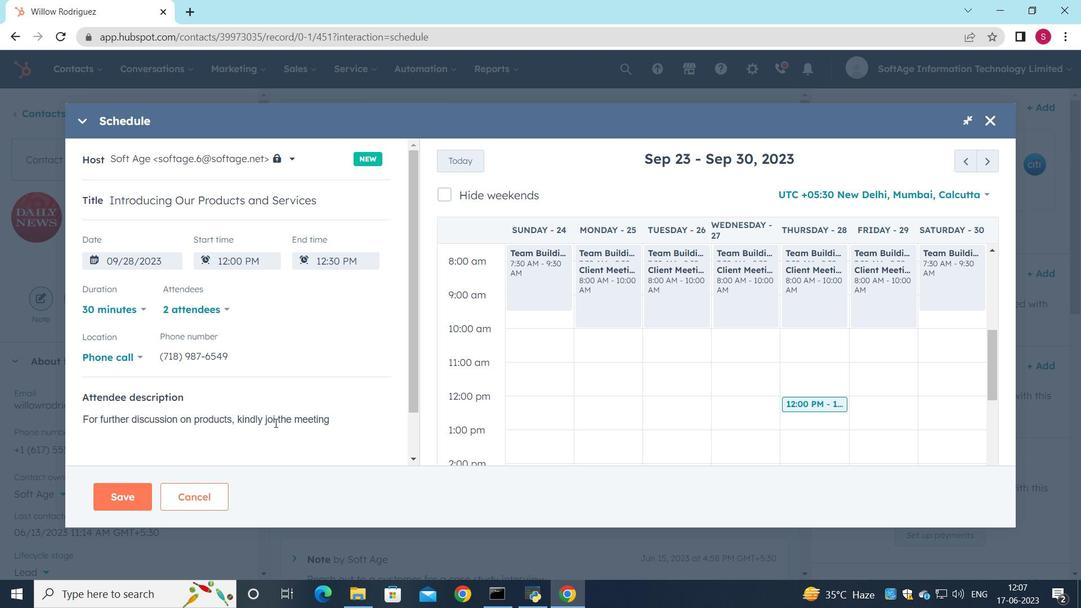 
Action: Mouse moved to (272, 425)
Screenshot: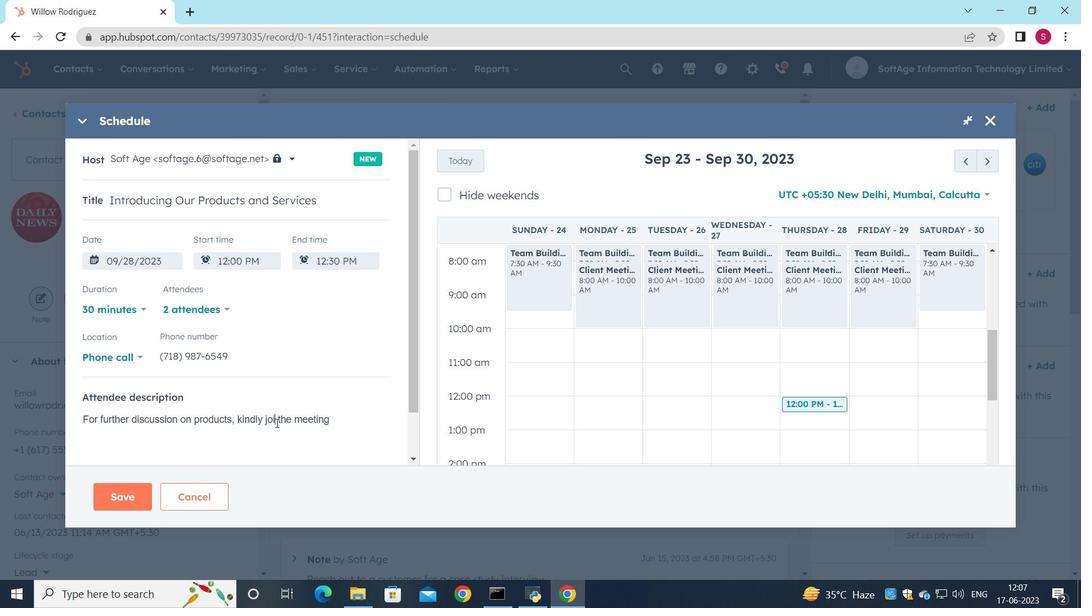 
Action: Key pressed n
Screenshot: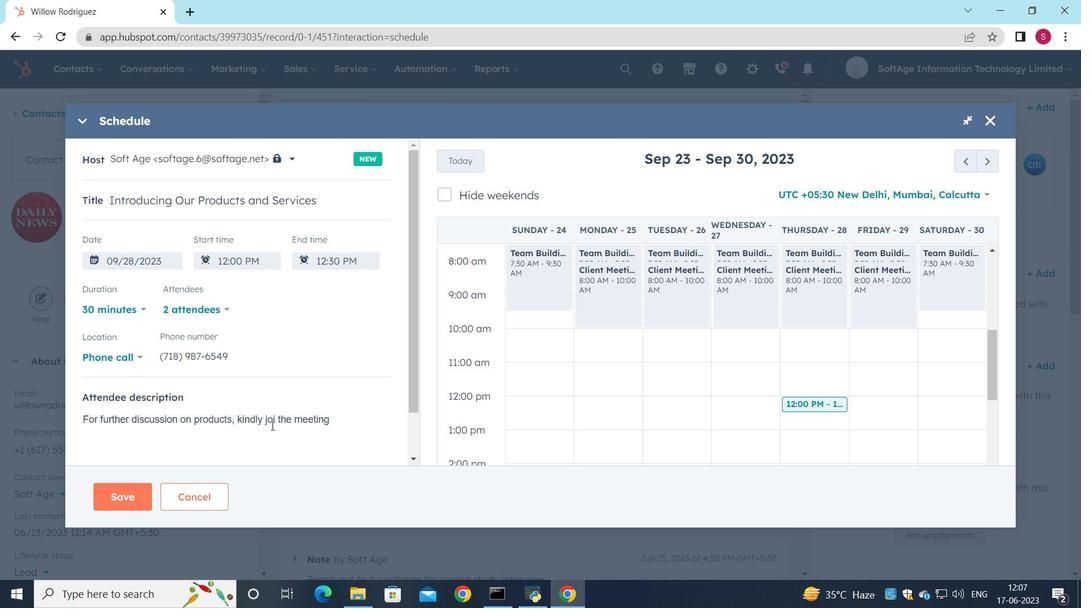 
Action: Mouse moved to (347, 420)
Screenshot: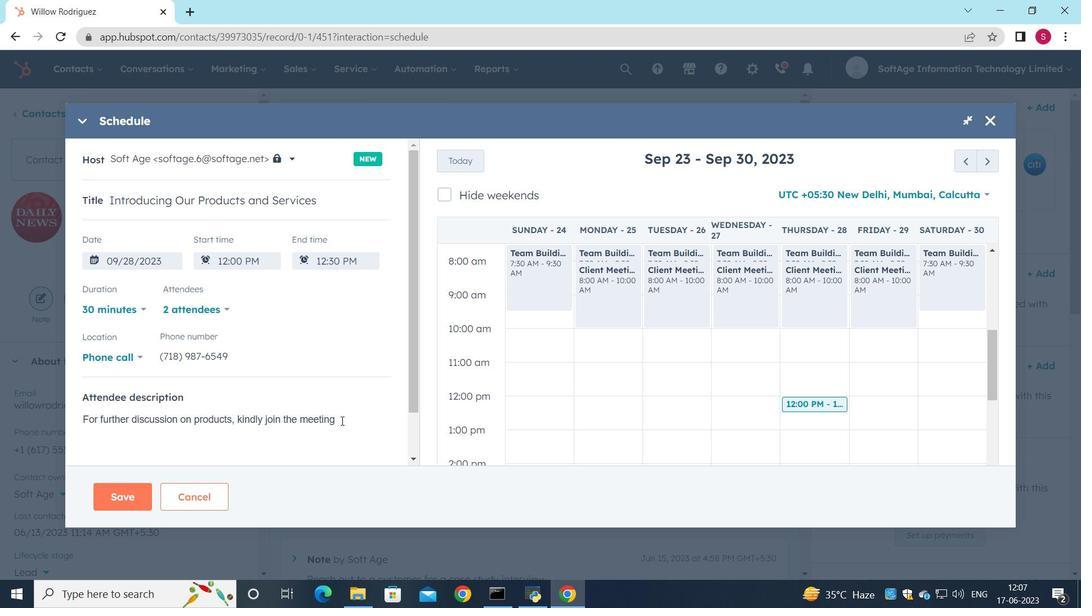 
Action: Mouse pressed left at (347, 420)
Screenshot: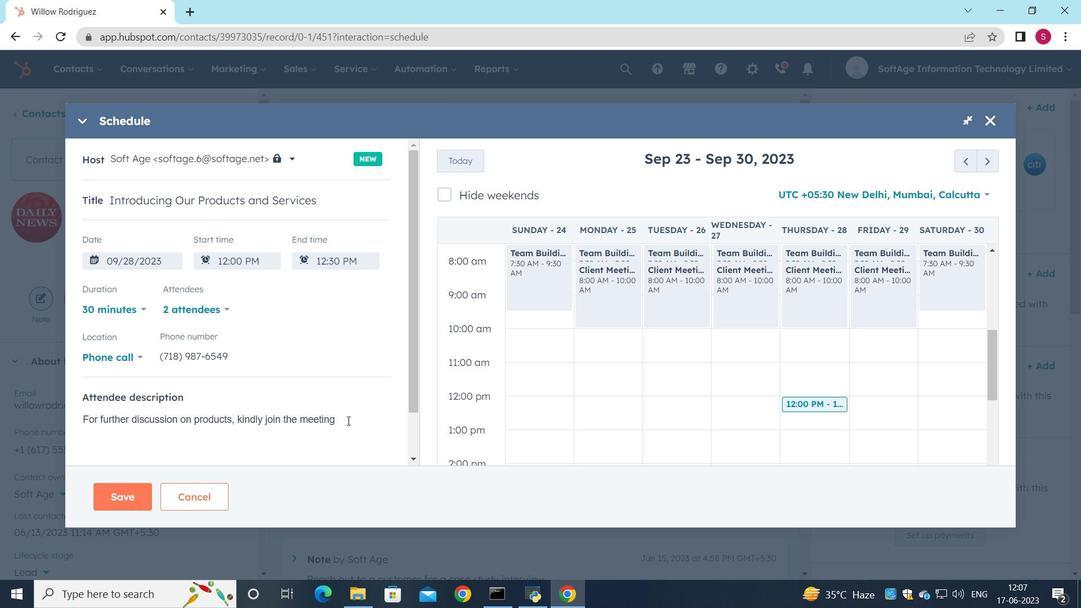 
Action: Key pressed .
Screenshot: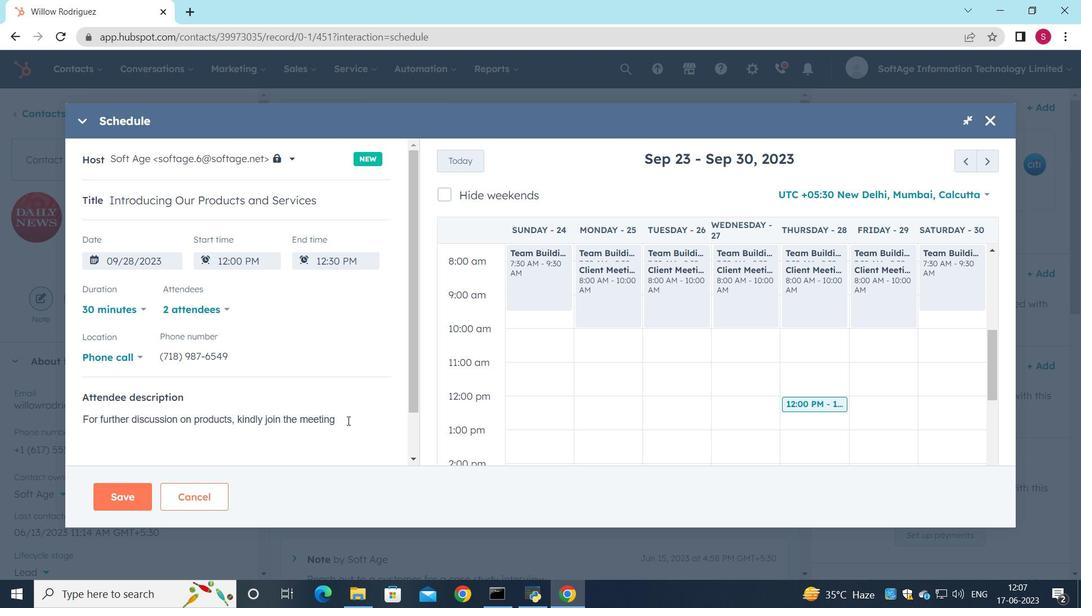
Action: Mouse moved to (125, 491)
Screenshot: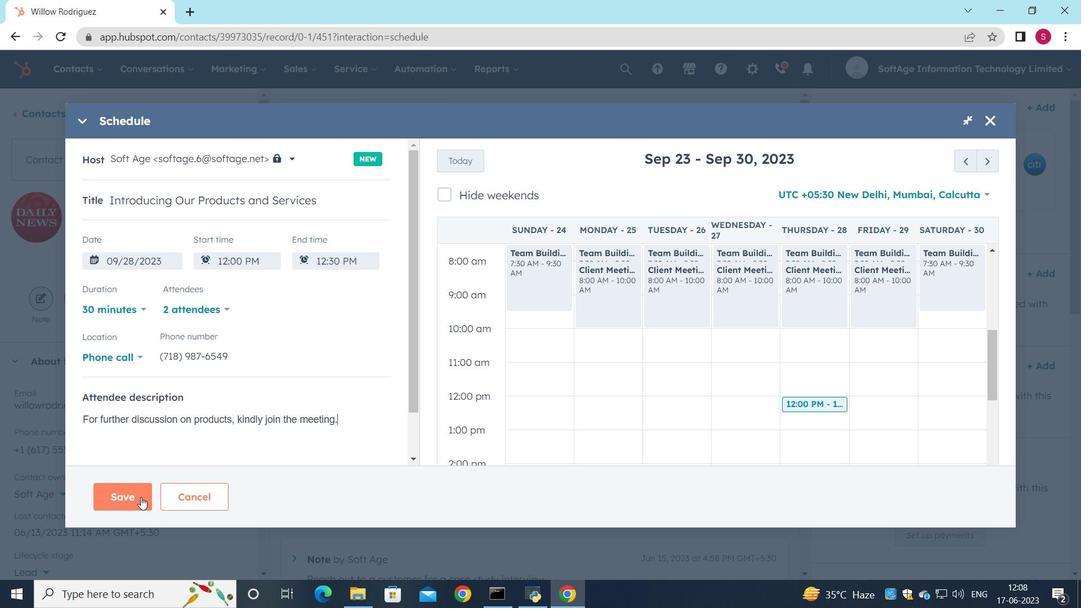 
Action: Mouse pressed left at (125, 491)
Screenshot: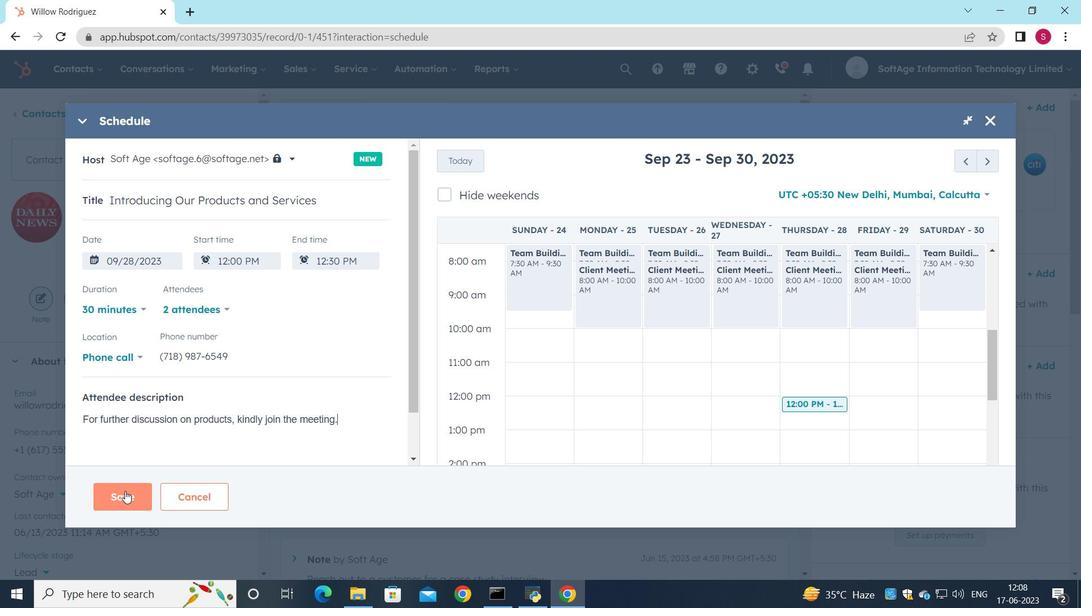 
